 Task: Add an event with the title Marketing Campaign Analysis, date '2024/05/10', time 8:00 AM to 10:00 AMand add a description: Participants will be led through a body scan exercise, where they will direct their attention to different parts of their body, noticing sensations and releasing any tension or discomfort. This practice promotes body awareness and relaxation.Select event color  Banana . Add location for the event as: 789 Park Retiro, Madrid, Spain, logged in from the account softage.1@softage.netand send the event invitation to softage.3@softage.net and softage.4@softage.net. Set a reminder for the event Every weekday(Monday to Friday)
Action: Mouse moved to (49, 90)
Screenshot: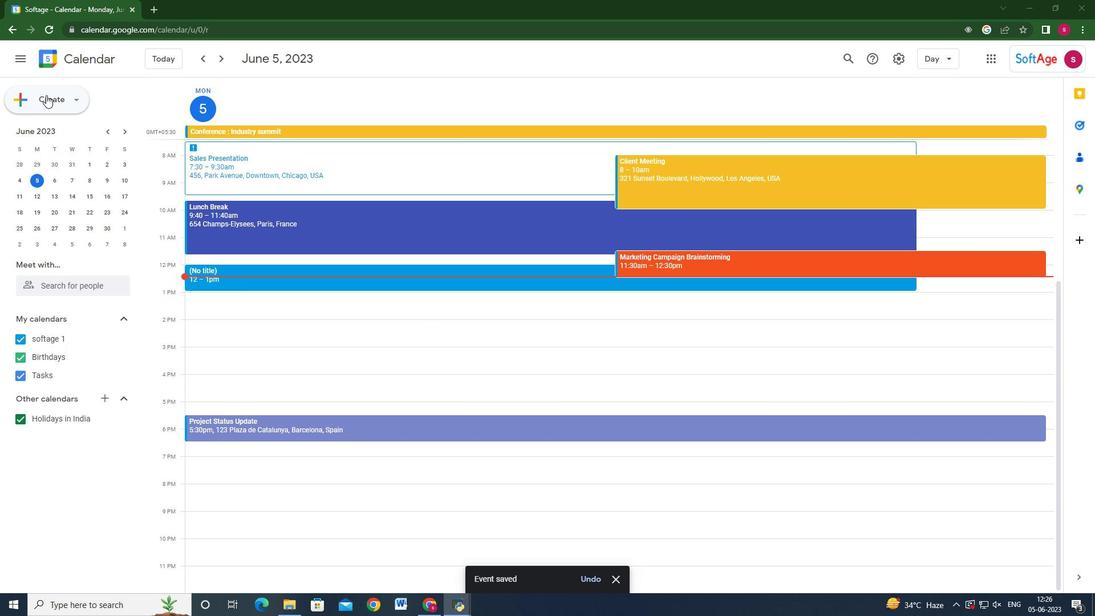 
Action: Mouse pressed left at (49, 90)
Screenshot: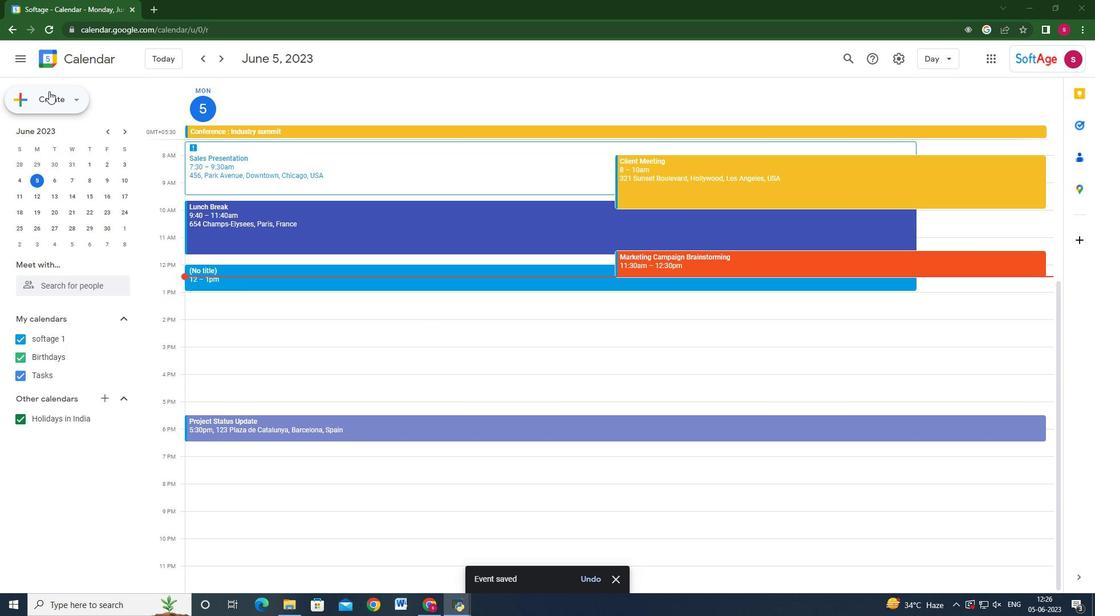 
Action: Mouse moved to (54, 126)
Screenshot: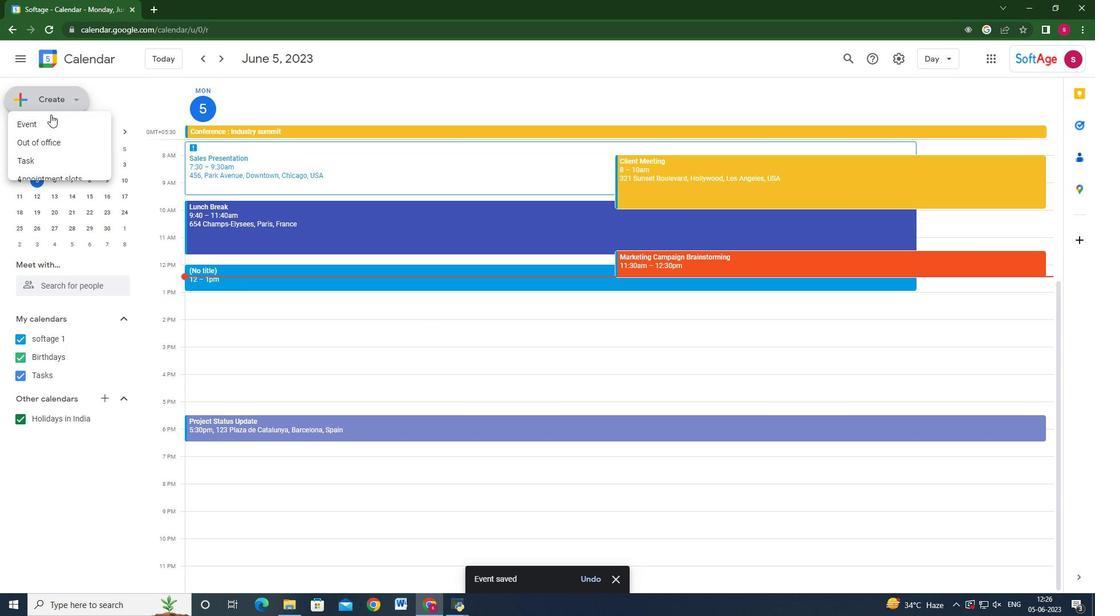 
Action: Mouse pressed left at (54, 126)
Screenshot: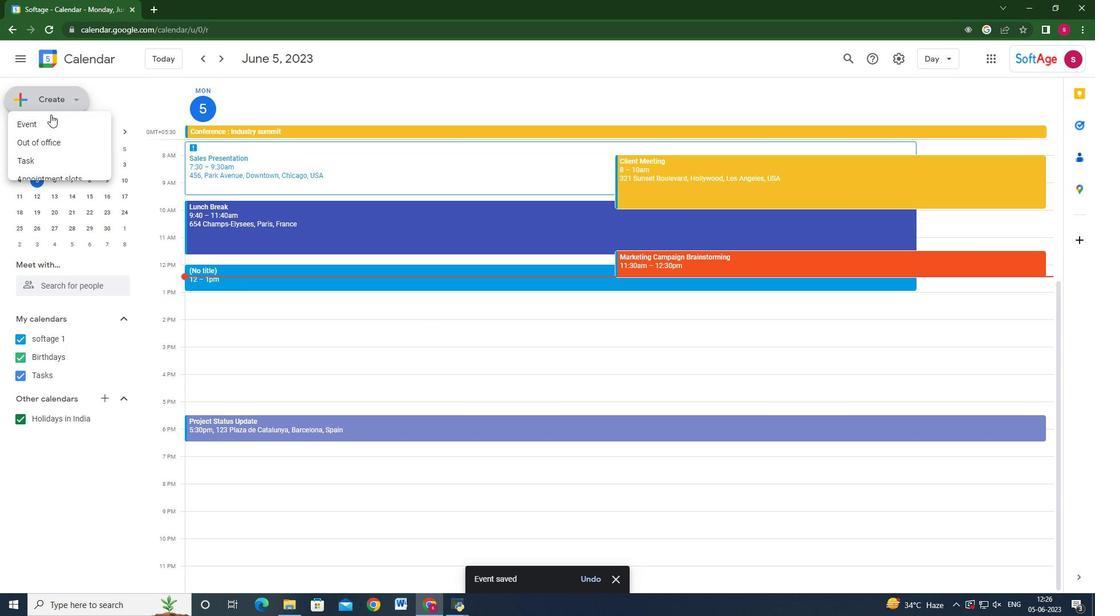 
Action: Mouse moved to (80, 135)
Screenshot: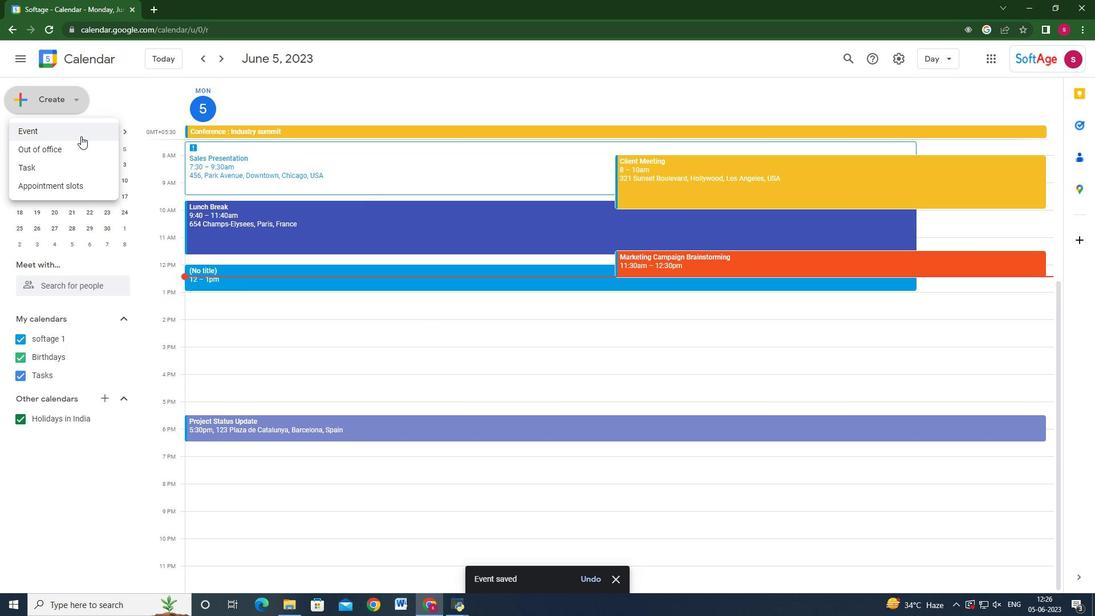 
Action: Mouse pressed left at (80, 135)
Screenshot: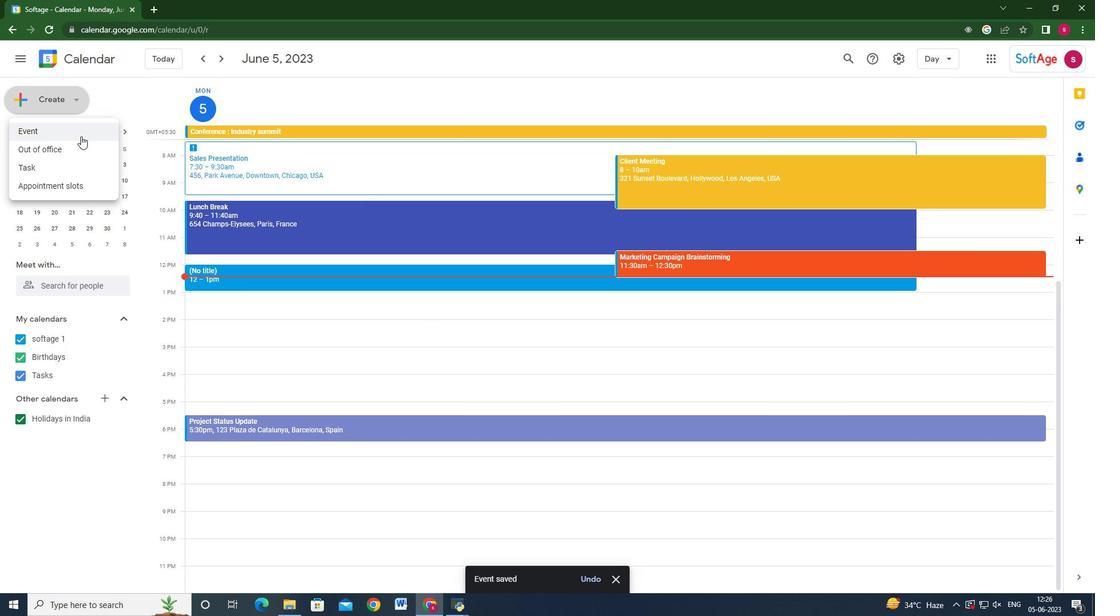 
Action: Mouse moved to (630, 450)
Screenshot: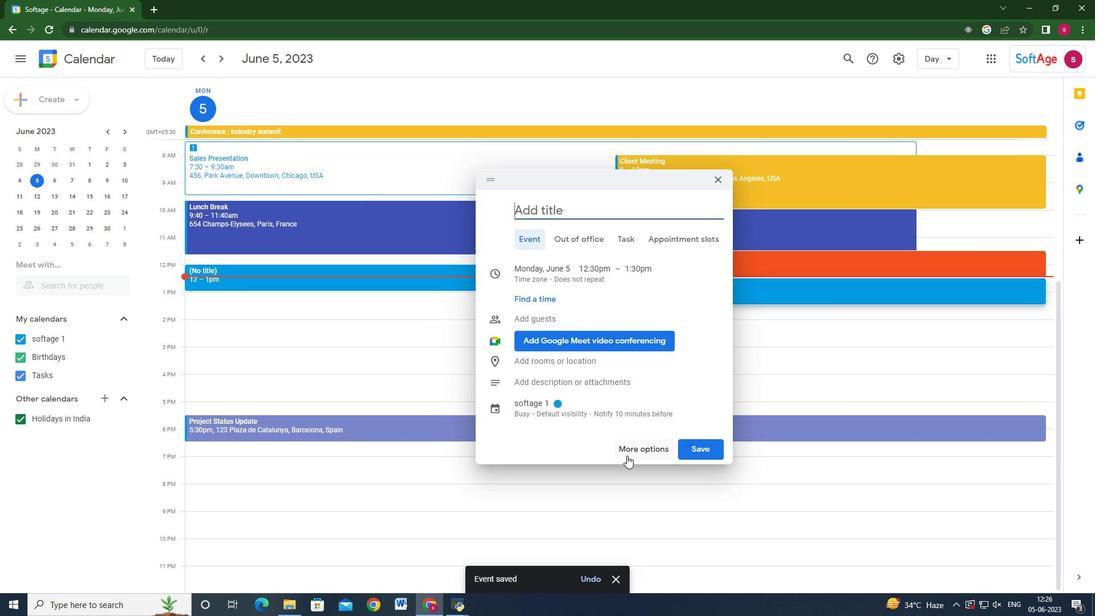 
Action: Mouse pressed left at (630, 450)
Screenshot: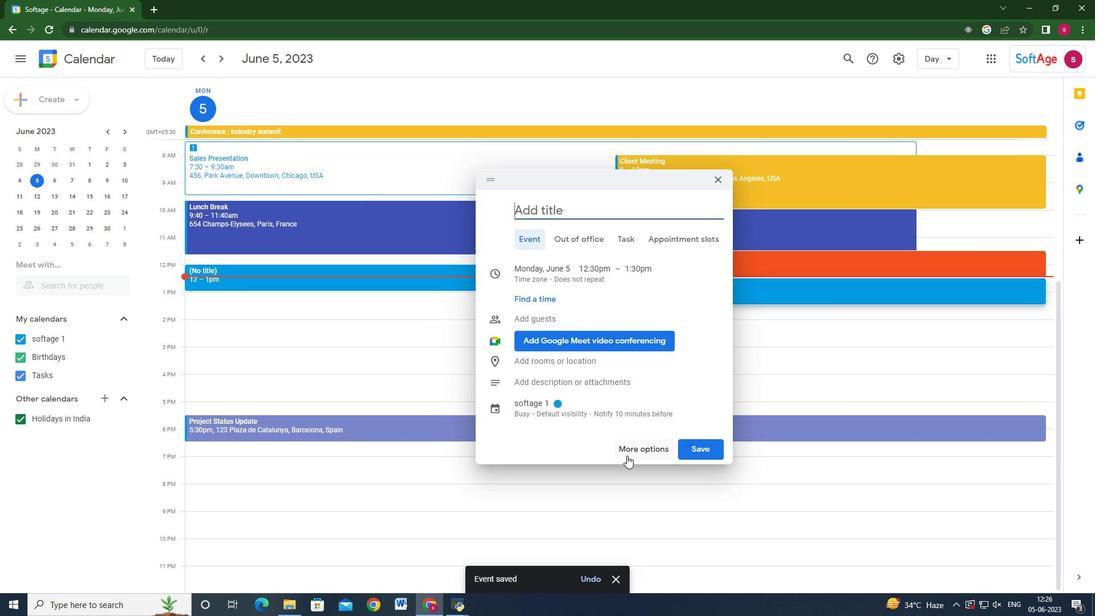 
Action: Mouse moved to (167, 65)
Screenshot: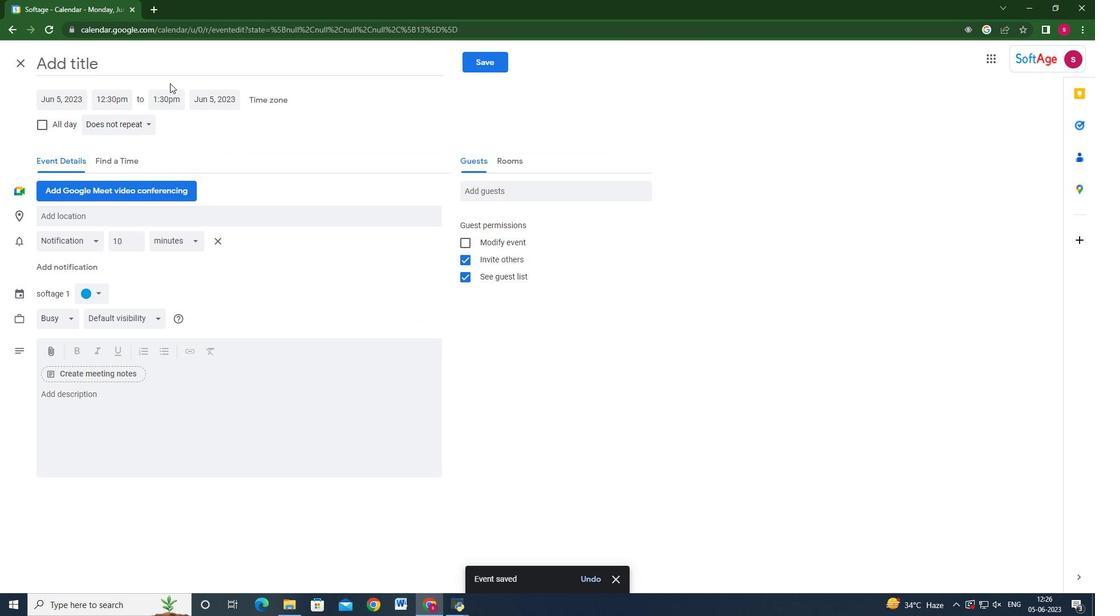 
Action: Mouse pressed left at (167, 65)
Screenshot: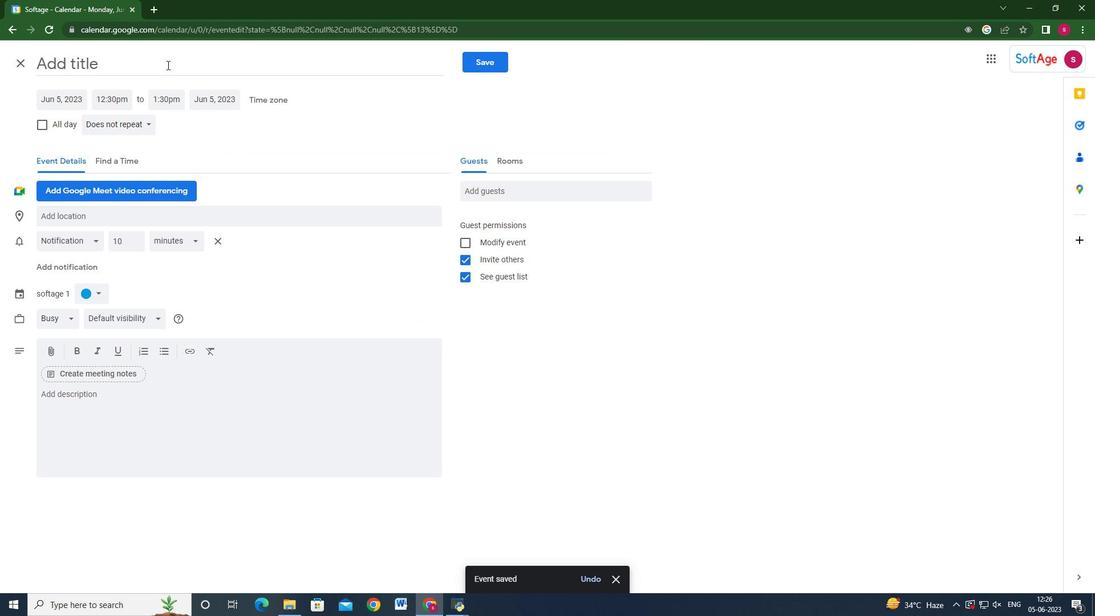 
Action: Mouse moved to (166, 65)
Screenshot: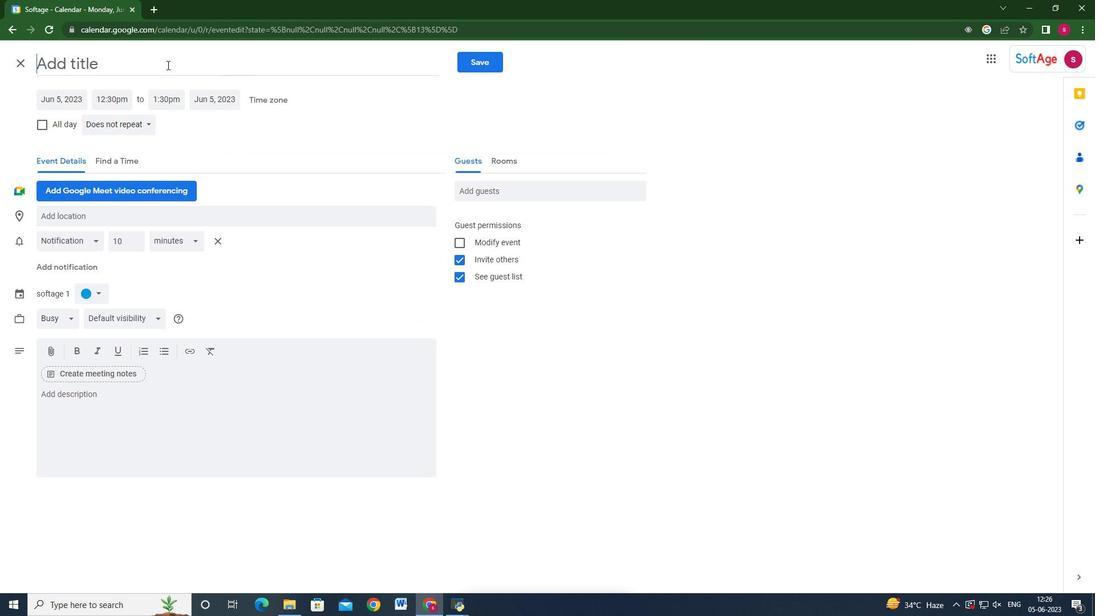 
Action: Key pressed <Key.shift>Mak<Key.backspace>rketing<Key.space><Key.shift>Campain<Key.backspace>gn<Key.space><Key.shift_r>Analysis
Screenshot: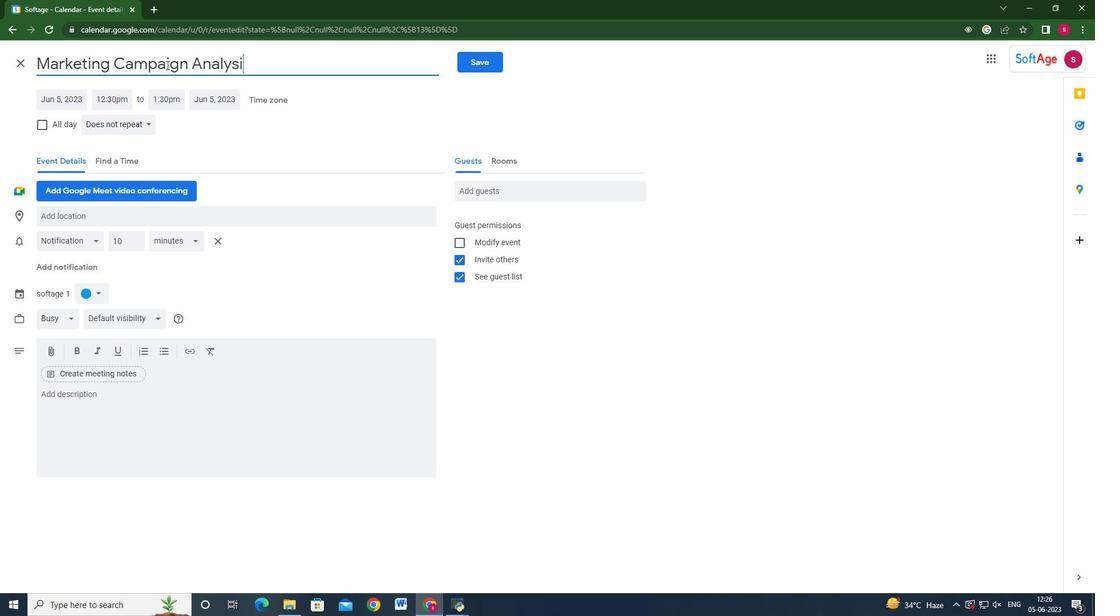 
Action: Mouse moved to (81, 103)
Screenshot: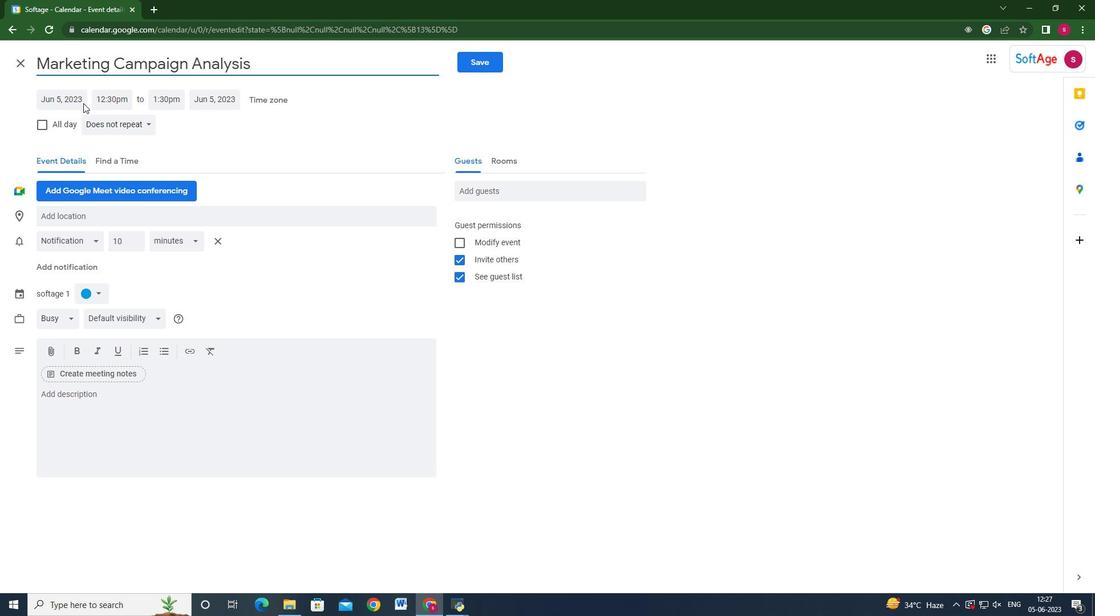 
Action: Mouse pressed left at (81, 103)
Screenshot: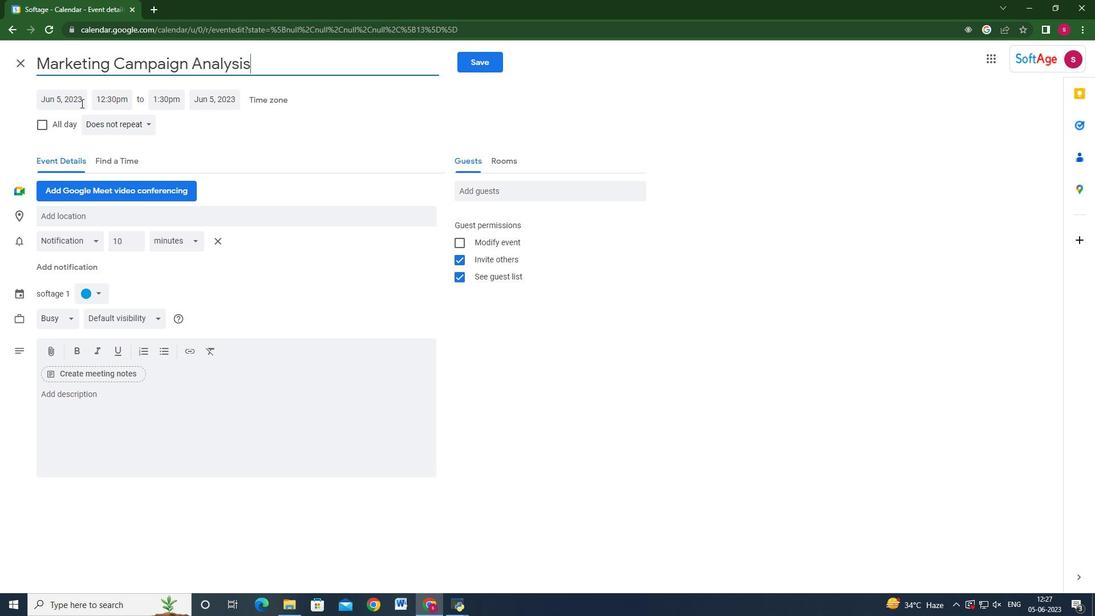 
Action: Mouse moved to (178, 122)
Screenshot: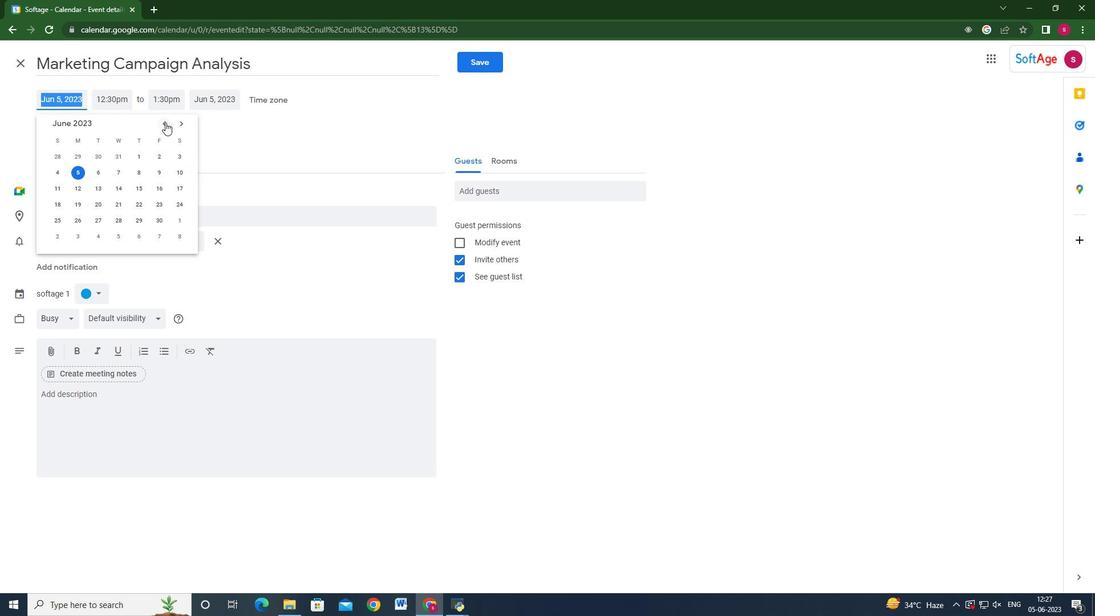 
Action: Mouse pressed left at (178, 122)
Screenshot: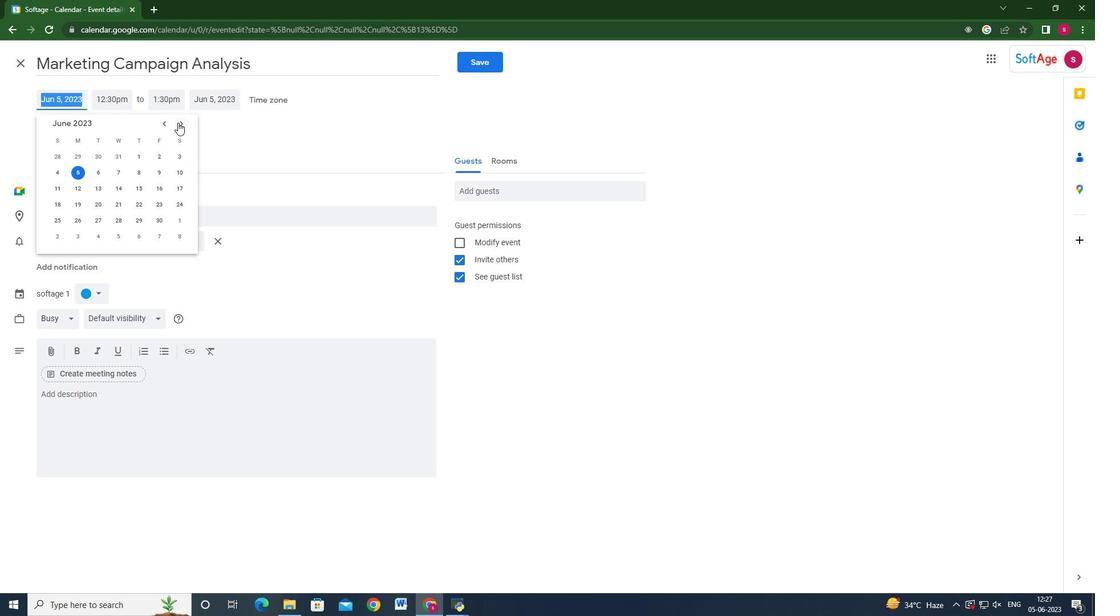 
Action: Mouse pressed left at (178, 122)
Screenshot: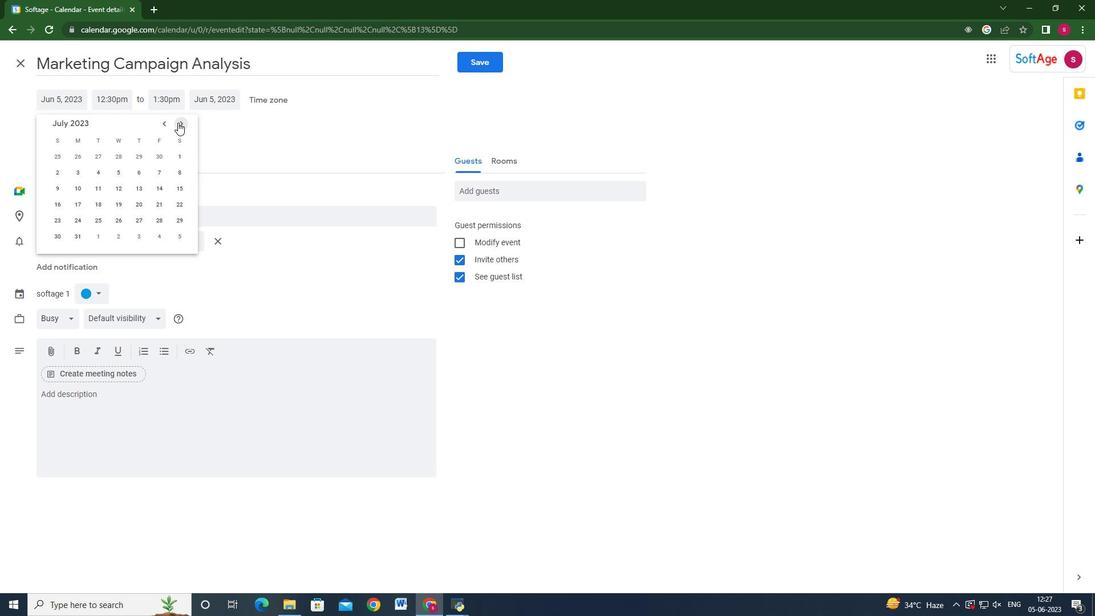 
Action: Mouse pressed left at (178, 122)
Screenshot: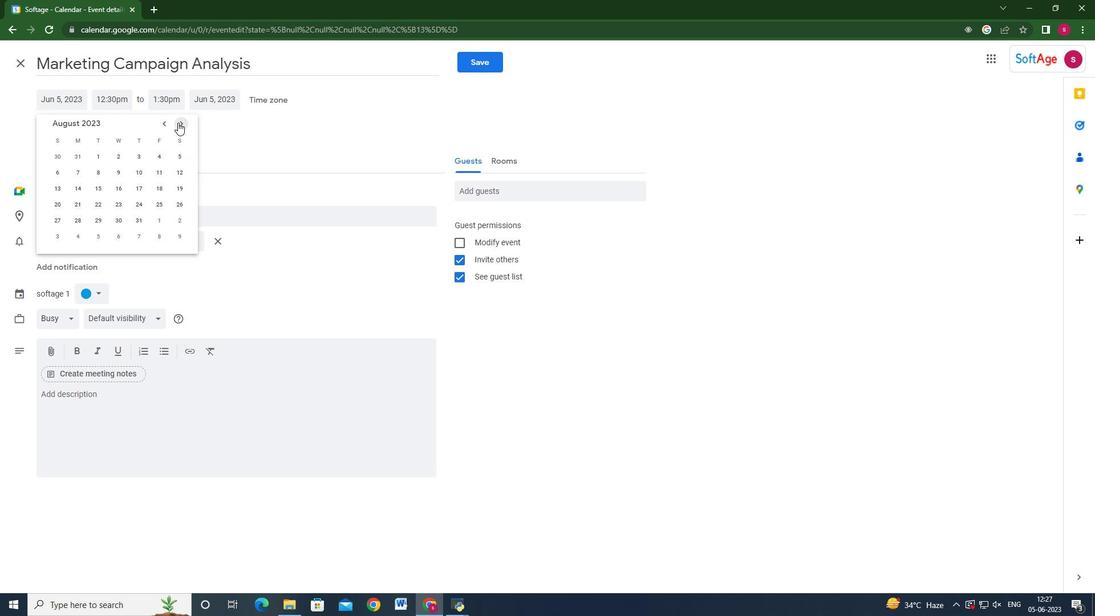 
Action: Mouse pressed left at (178, 122)
Screenshot: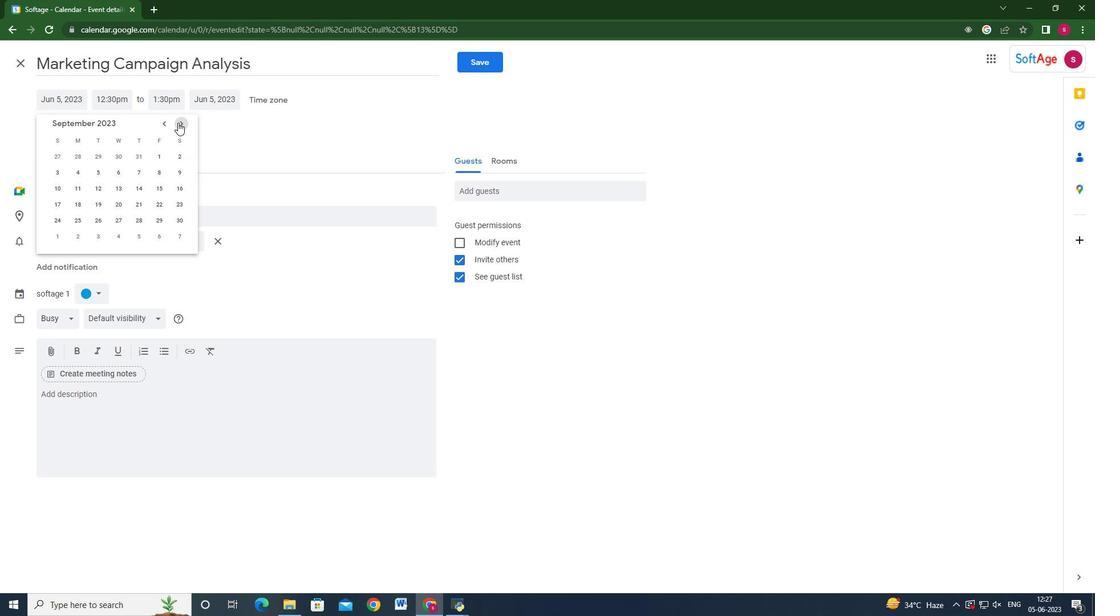 
Action: Mouse pressed left at (178, 122)
Screenshot: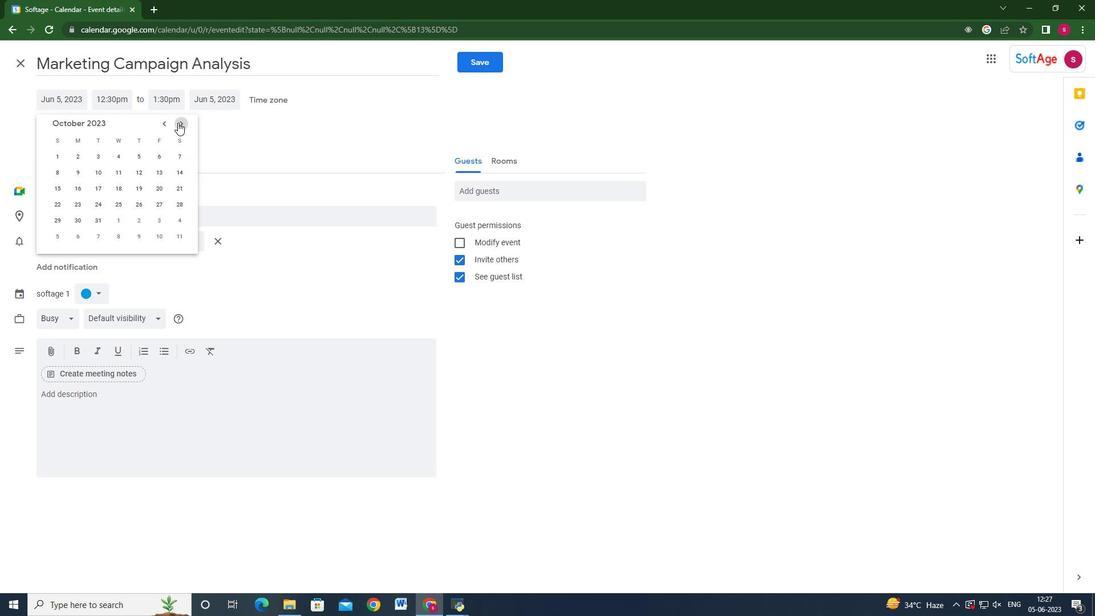 
Action: Mouse pressed left at (178, 122)
Screenshot: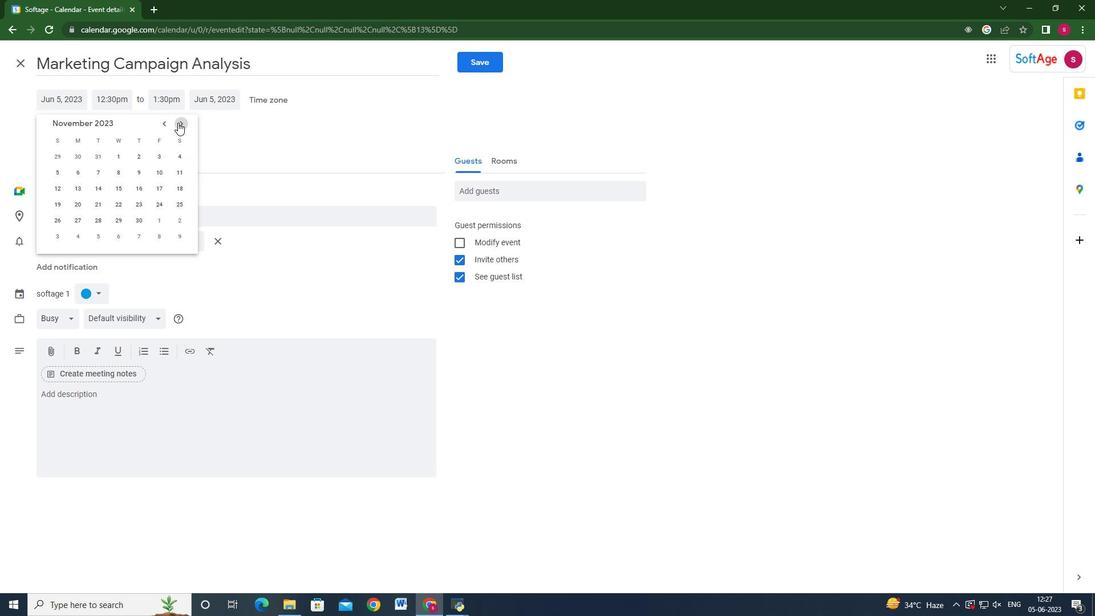 
Action: Mouse pressed left at (178, 122)
Screenshot: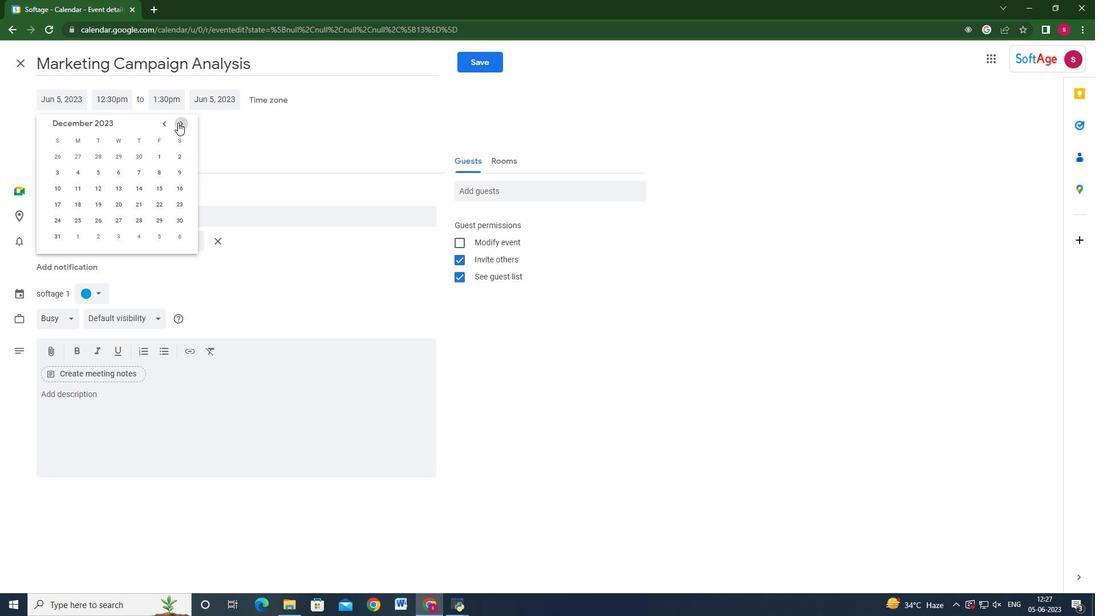 
Action: Mouse pressed left at (178, 122)
Screenshot: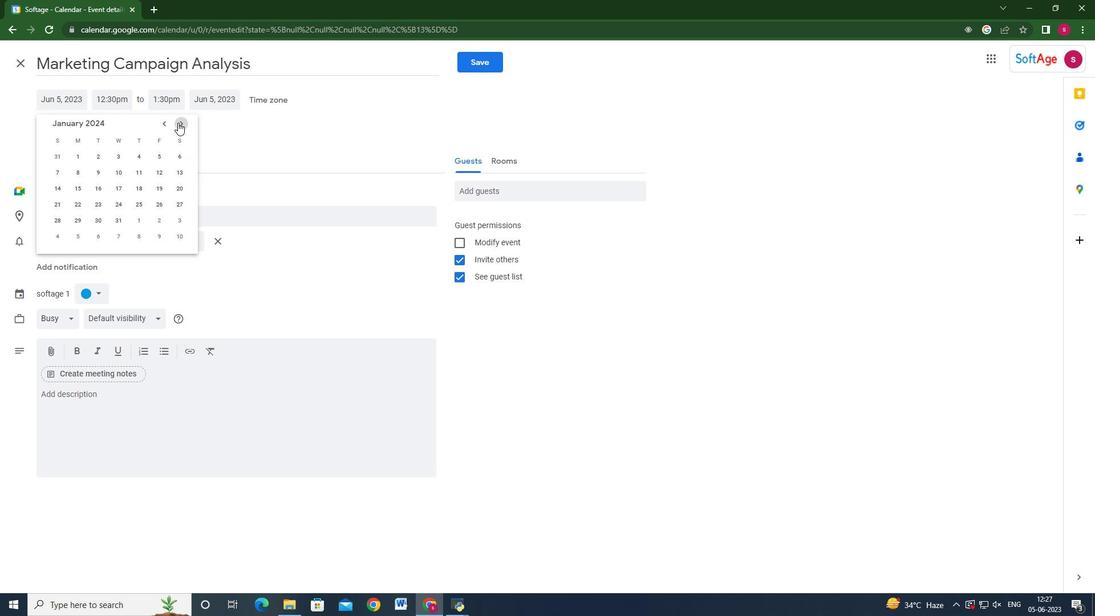 
Action: Mouse pressed left at (178, 122)
Screenshot: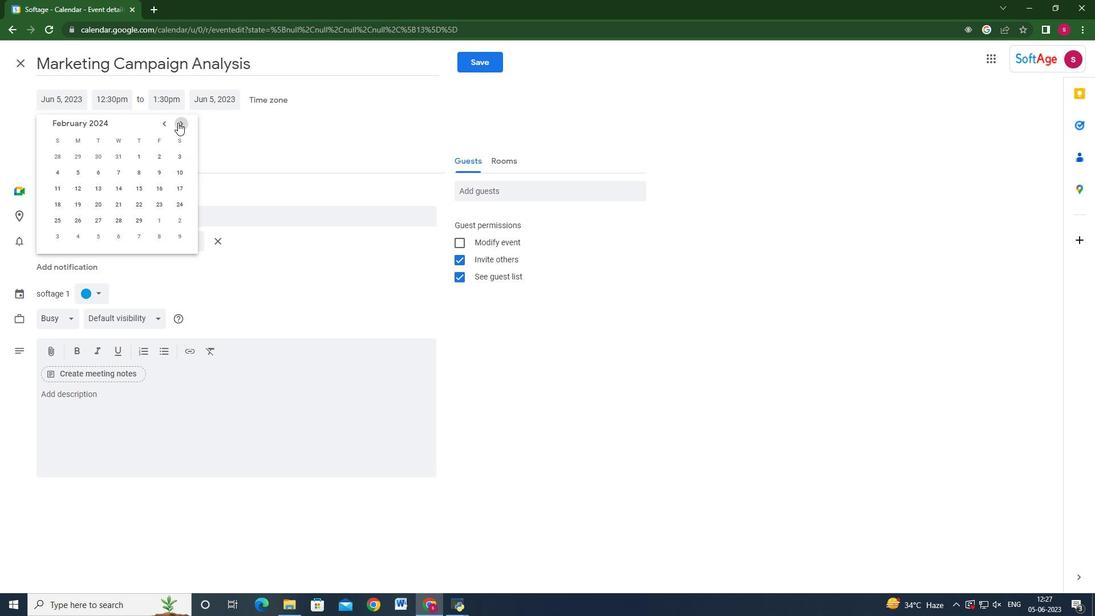 
Action: Mouse pressed left at (178, 122)
Screenshot: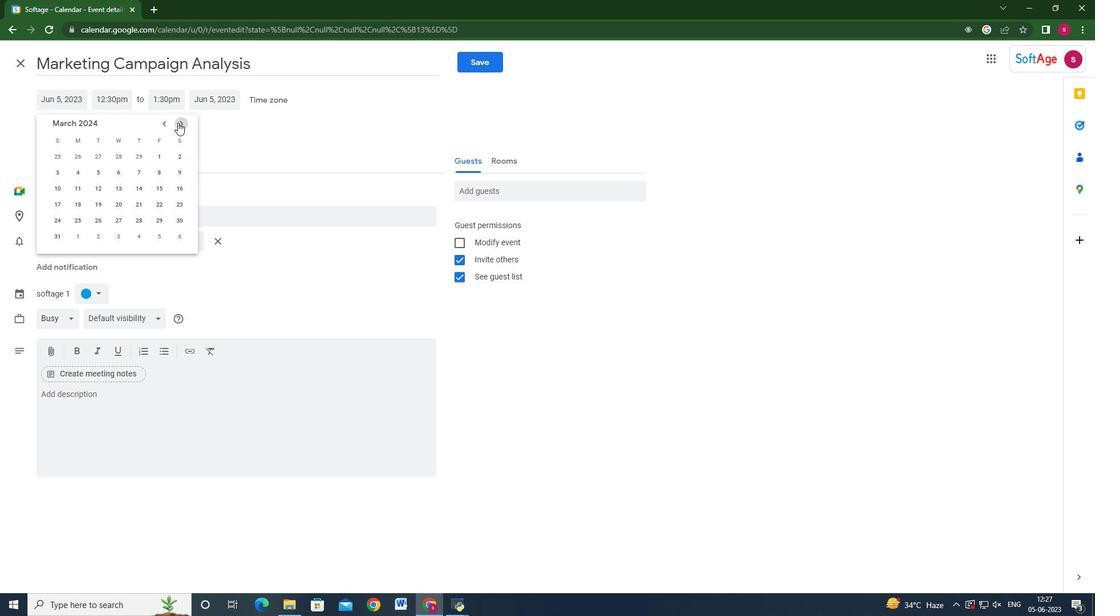 
Action: Mouse pressed left at (178, 122)
Screenshot: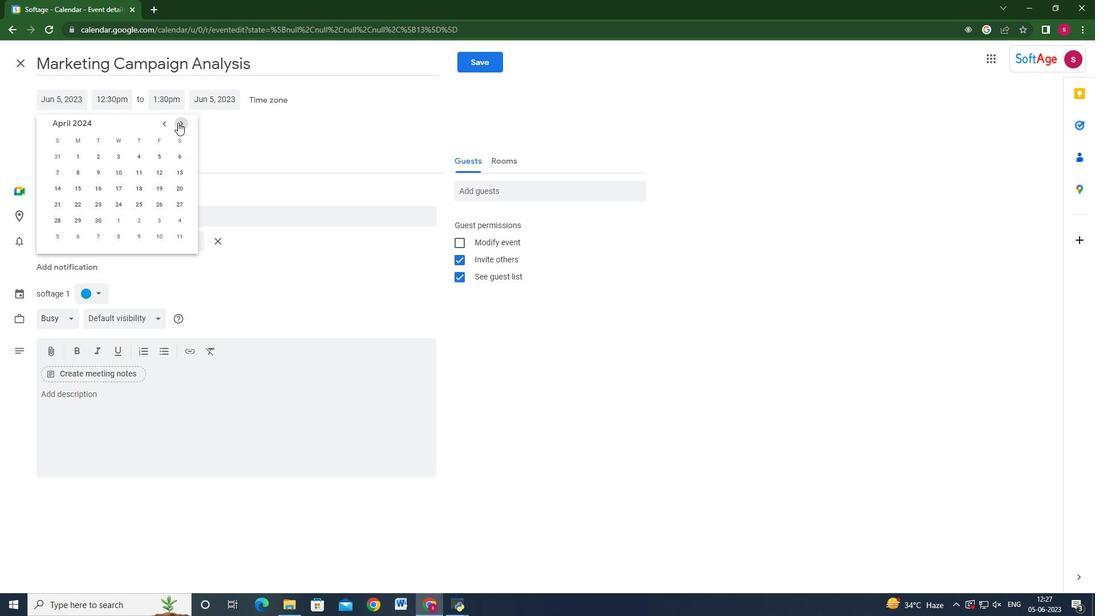 
Action: Mouse moved to (158, 170)
Screenshot: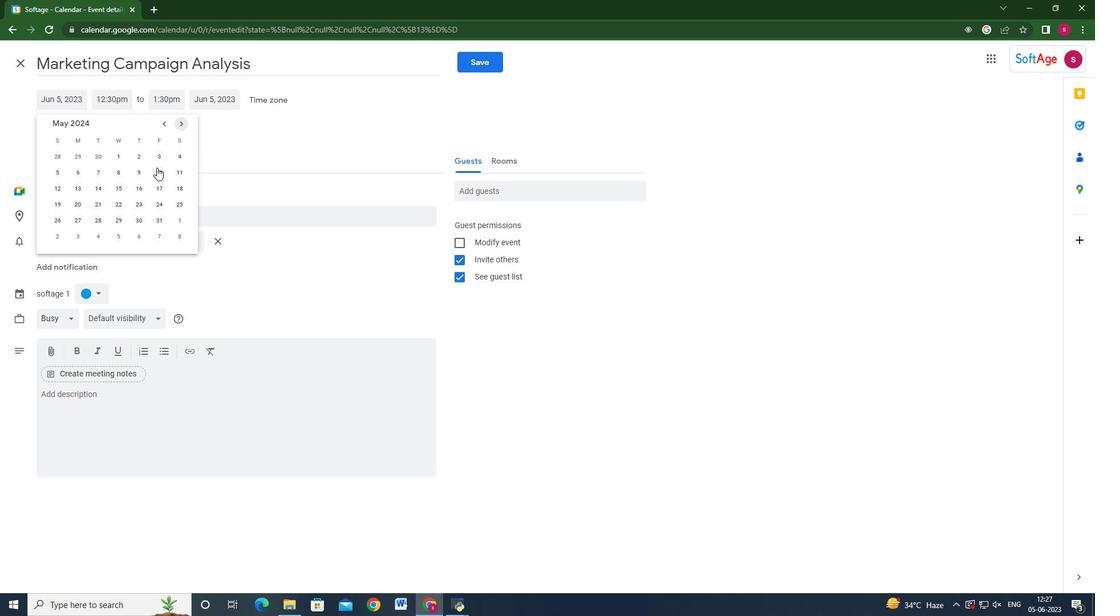 
Action: Mouse pressed left at (158, 170)
Screenshot: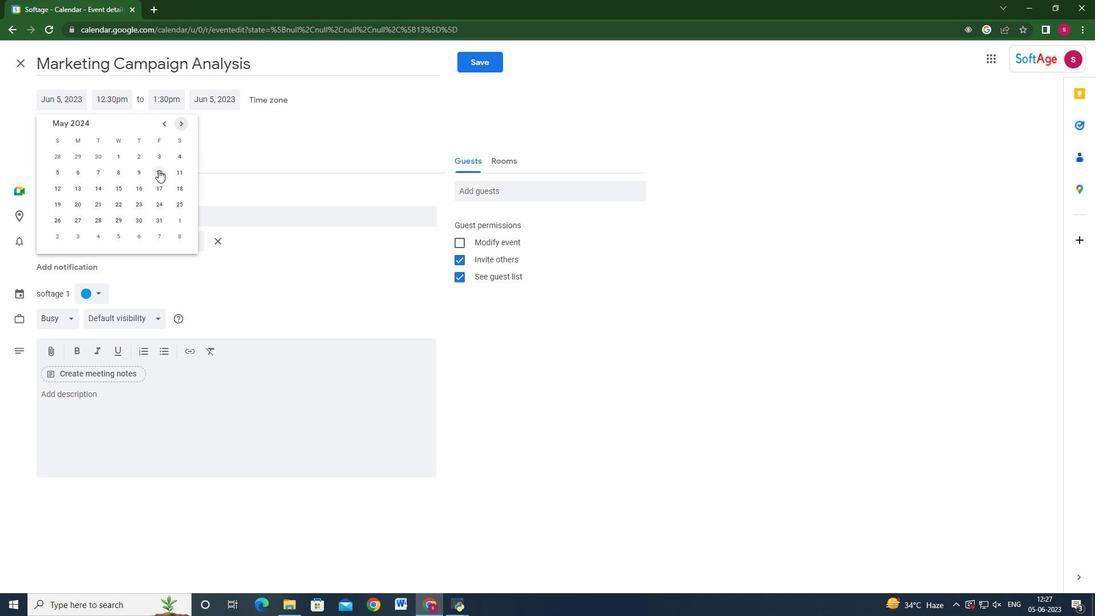 
Action: Mouse moved to (128, 101)
Screenshot: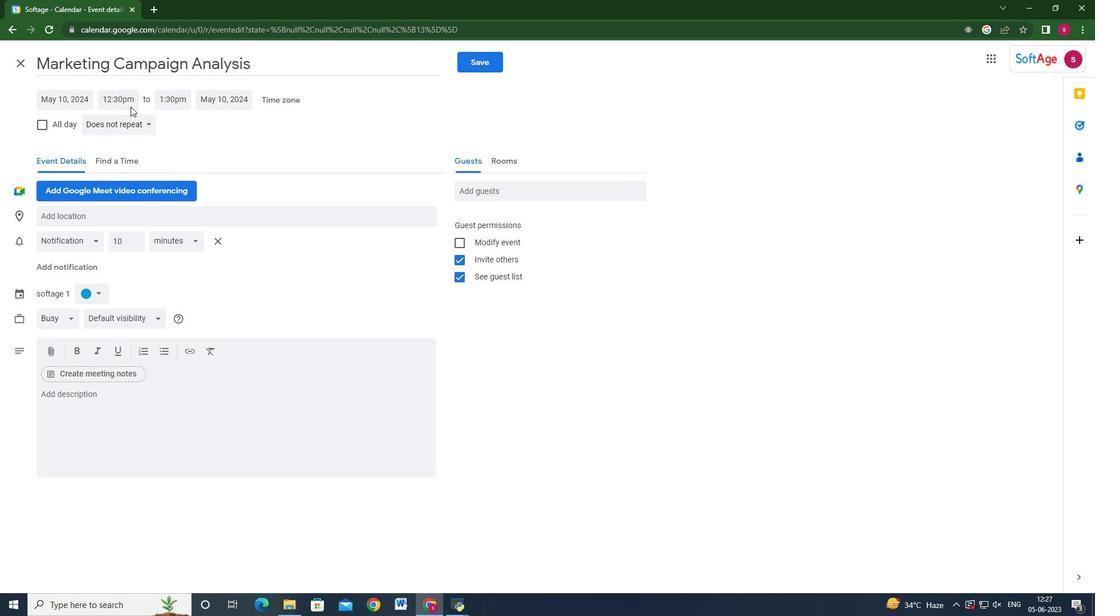 
Action: Mouse pressed left at (128, 101)
Screenshot: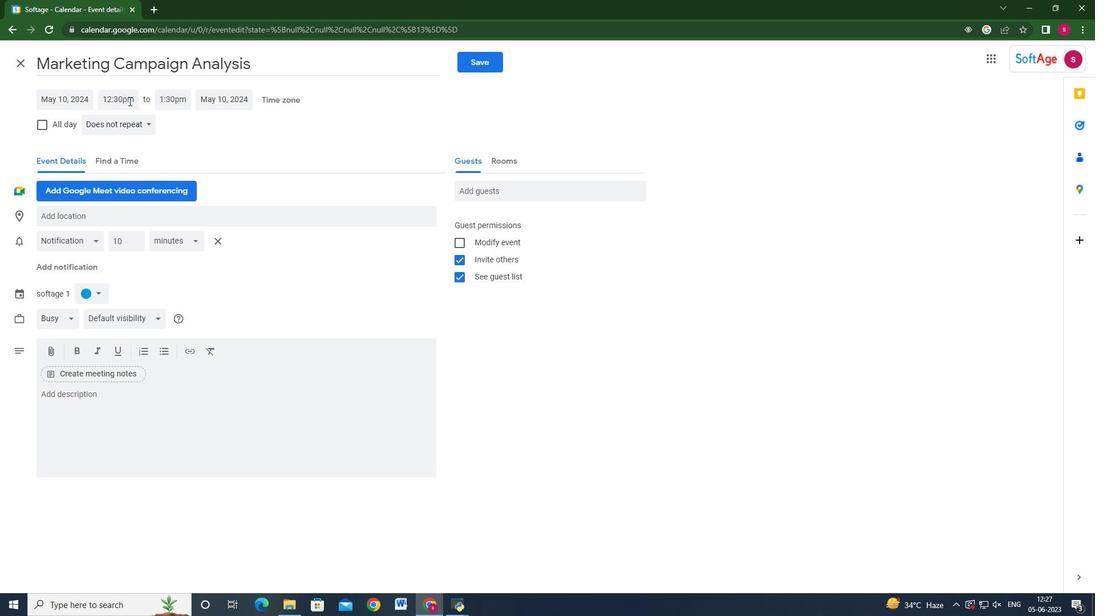 
Action: Key pressed 8<Key.shift>:00am<Key.enter><Key.tab>10<Key.shift>:00am<Key.enter>
Screenshot: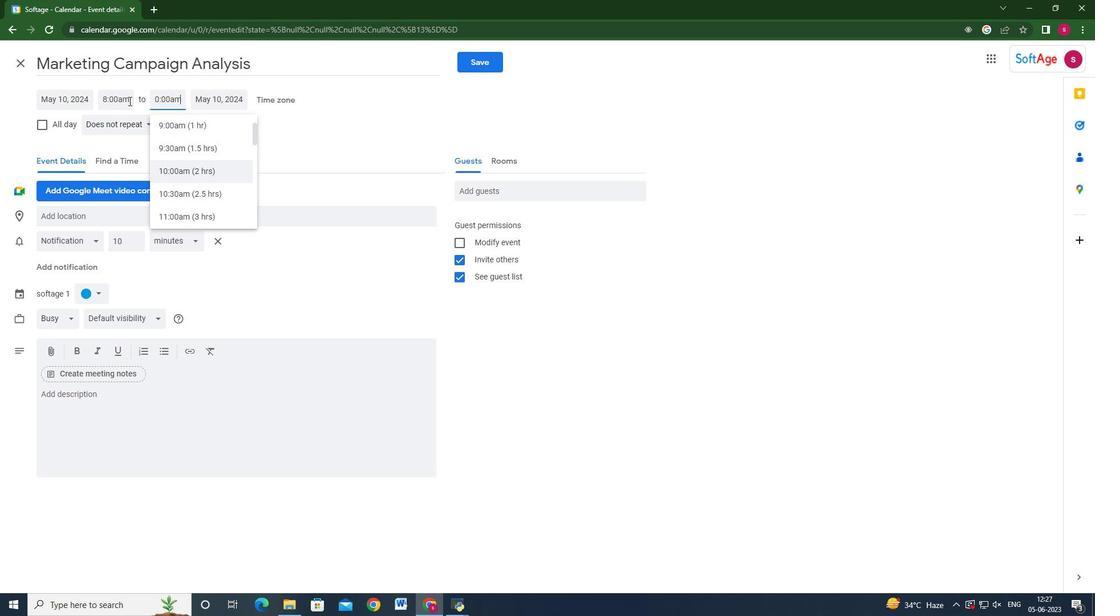 
Action: Mouse moved to (202, 417)
Screenshot: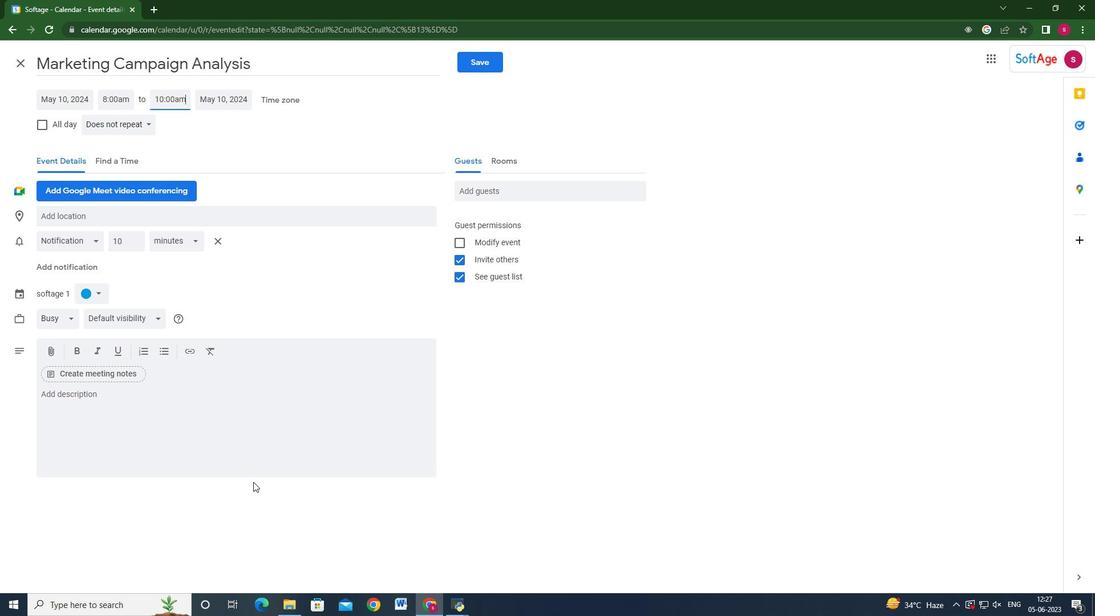 
Action: Mouse pressed left at (202, 417)
Screenshot: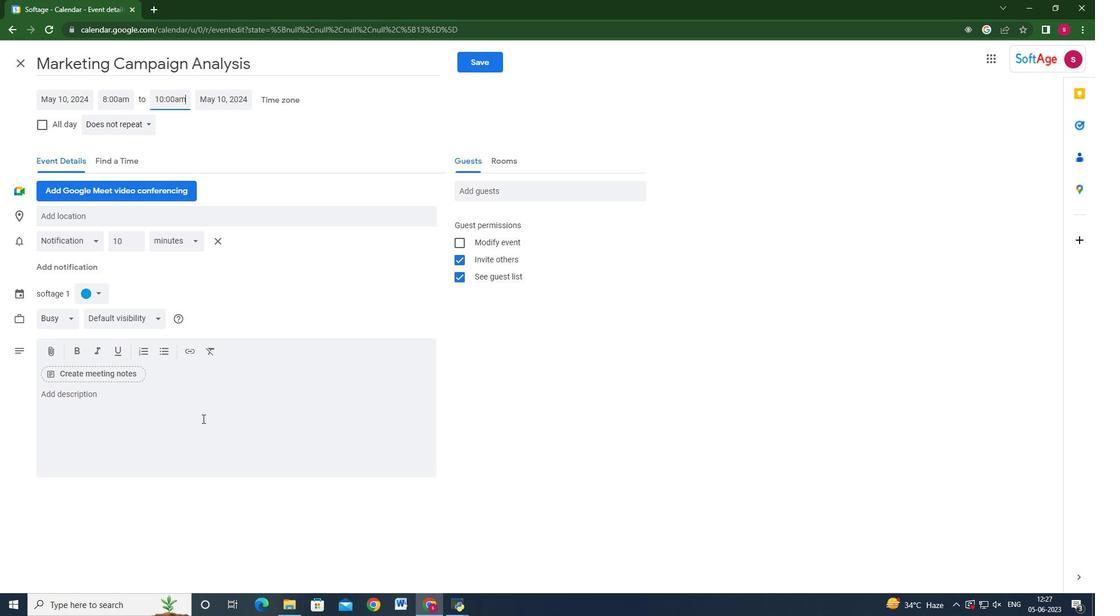 
Action: Mouse moved to (202, 417)
Screenshot: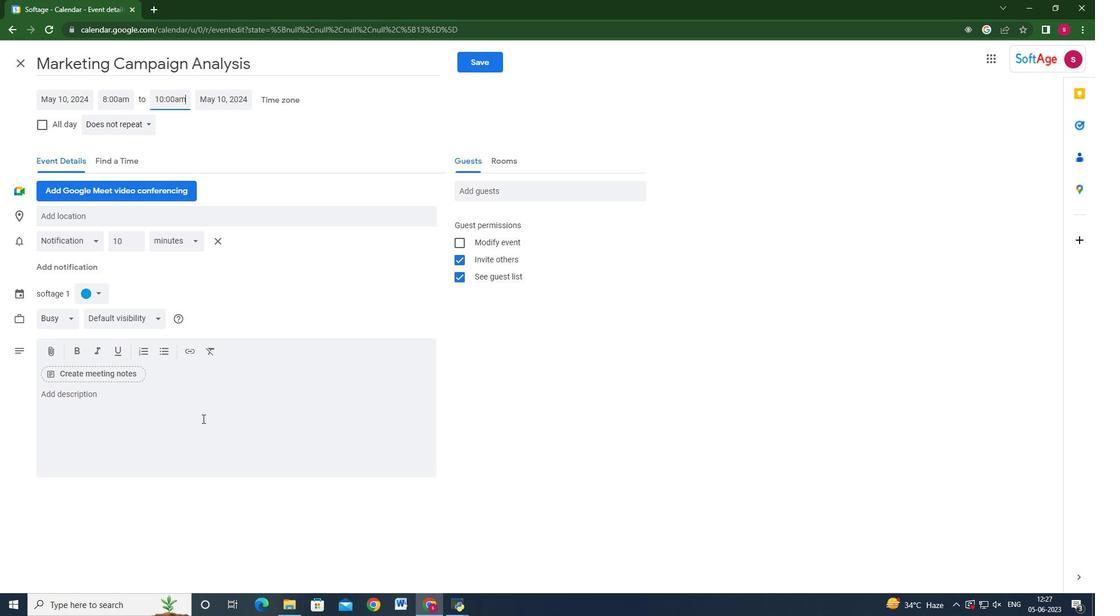 
Action: Key pressed <Key.shift>Participants<Key.space>will<Key.space>be<Key.space>led<Key.space>b<Key.backspace>throught<Key.space><Key.backspace><Key.backspace><Key.space>a<Key.space>body<Key.space>scan<Key.space>exercise<Key.space><Key.backspace>,<Key.space>where<Key.space>they<Key.space>will<Key.space>direct<Key.space>their<Key.space>attention<Key.space>to<Key.space>different<Key.space>parts<Key.space>of<Key.space>teir<Key.space>body<Key.space><Key.backspace>,<Key.space>nothing<Key.space>sensations<Key.space>and<Key.space>release<Key.backspace>ing<Key.space>any<Key.space>tension<Key.space>or<Key.space>discomfort.<Key.space><Key.shift>This<Key.space>practice<Key.space>promotes<Key.space>body<Key.space>awareness<Key.space>and<Key.space>relaxation.
Screenshot: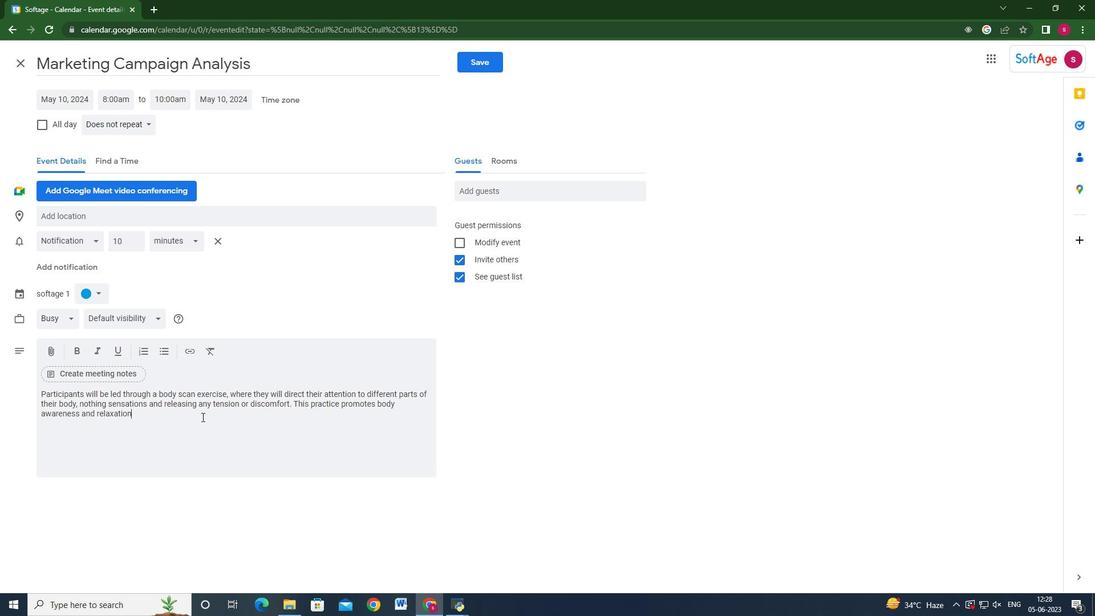 
Action: Mouse moved to (85, 287)
Screenshot: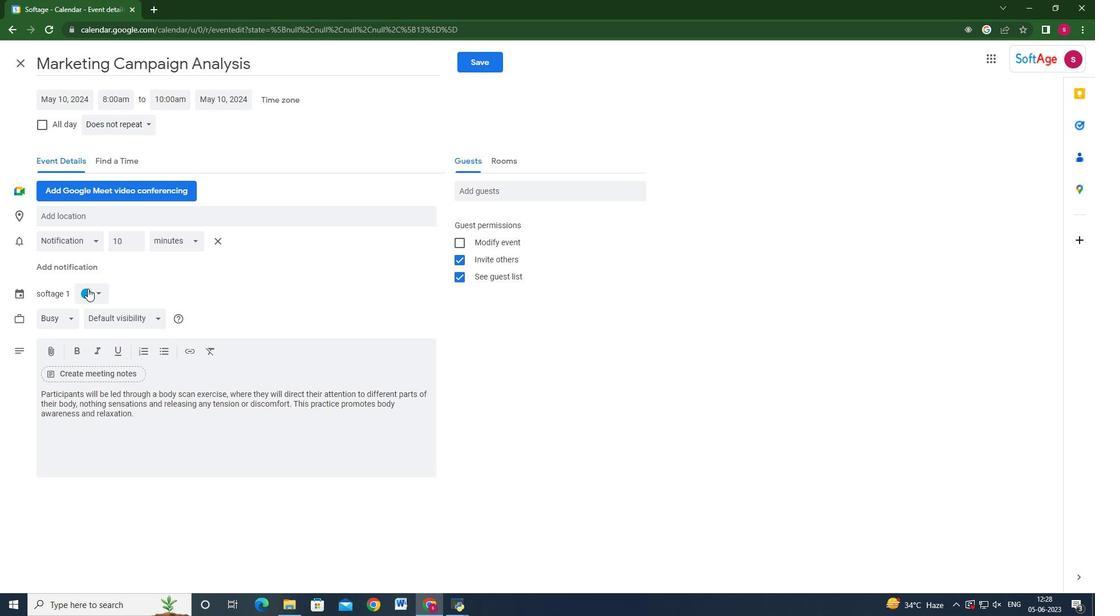 
Action: Mouse pressed left at (85, 287)
Screenshot: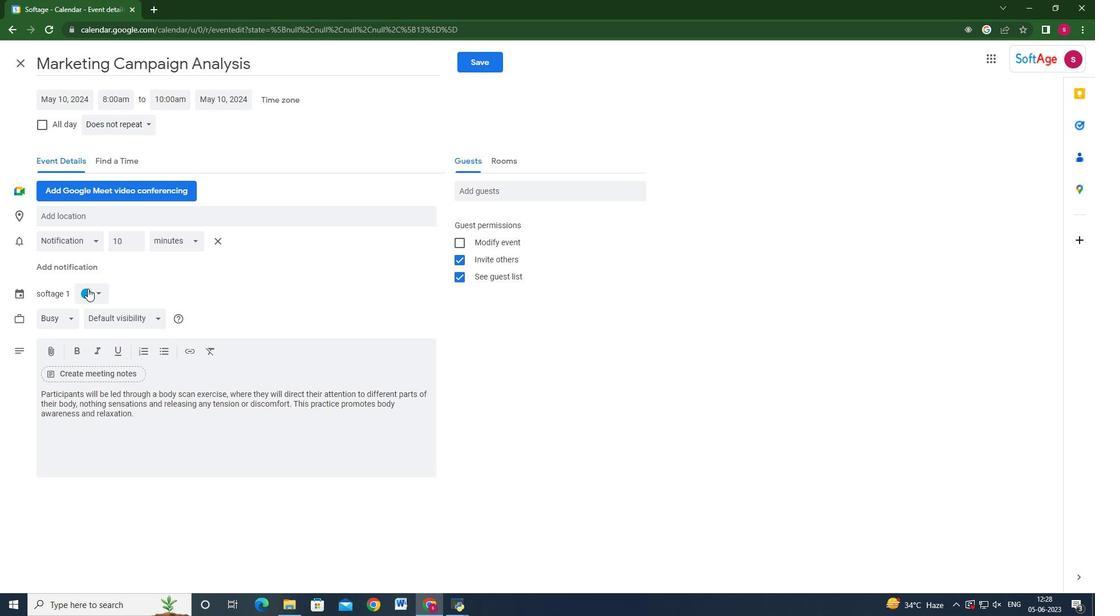 
Action: Mouse moved to (98, 305)
Screenshot: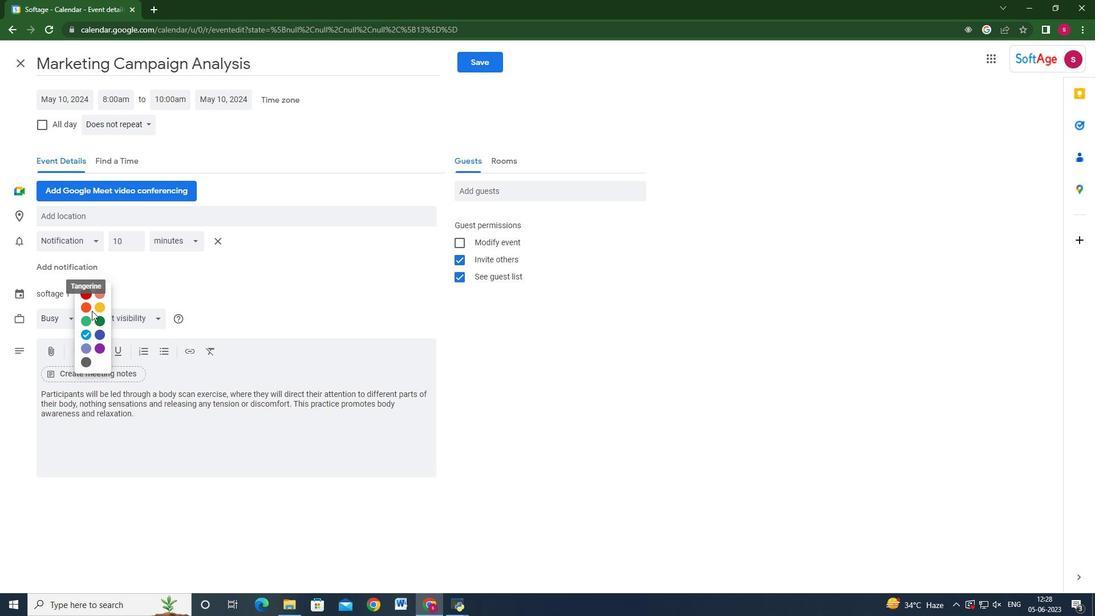
Action: Mouse pressed left at (98, 305)
Screenshot: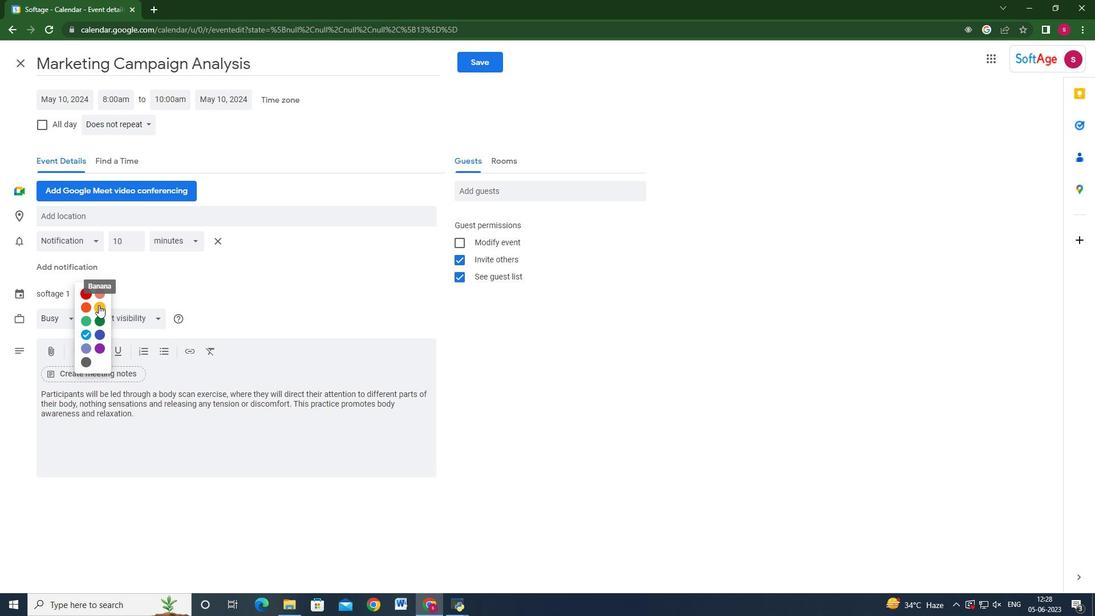 
Action: Mouse moved to (225, 400)
Screenshot: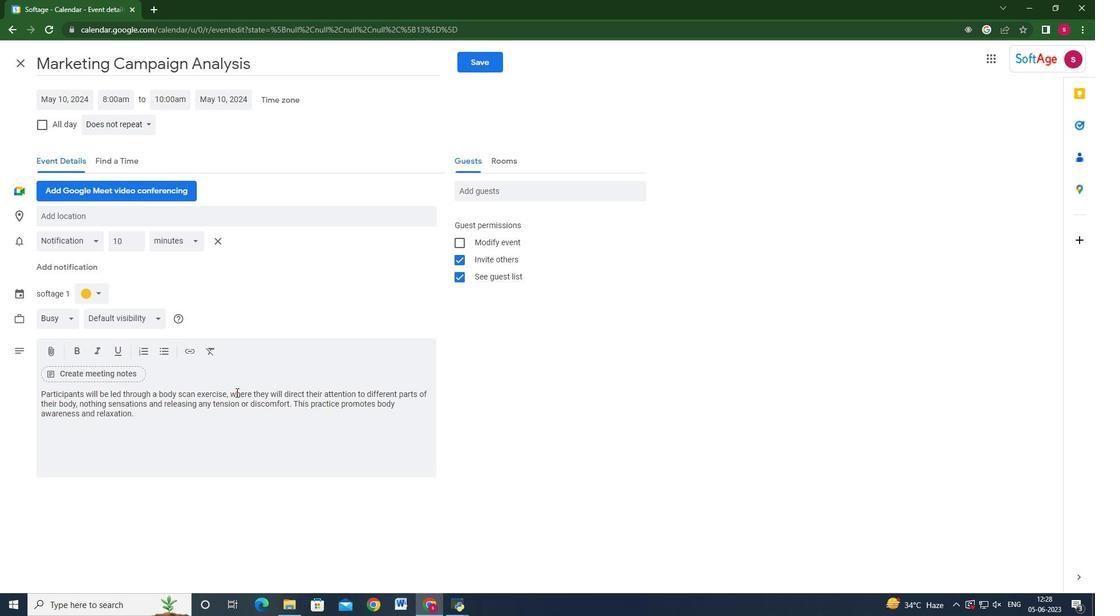 
Action: Mouse pressed left at (225, 400)
Screenshot: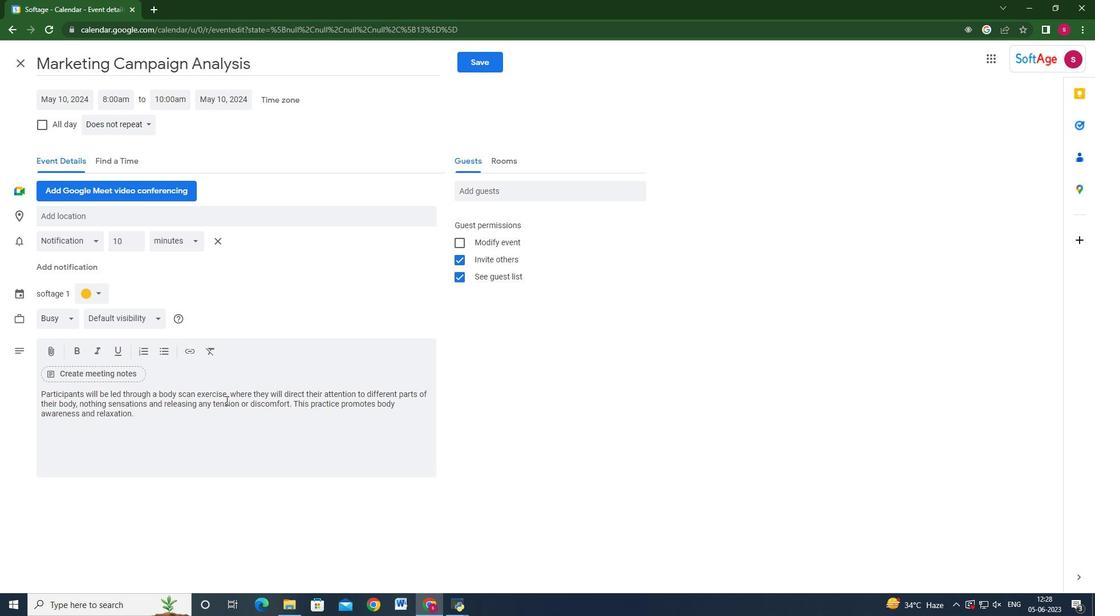 
Action: Mouse moved to (535, 186)
Screenshot: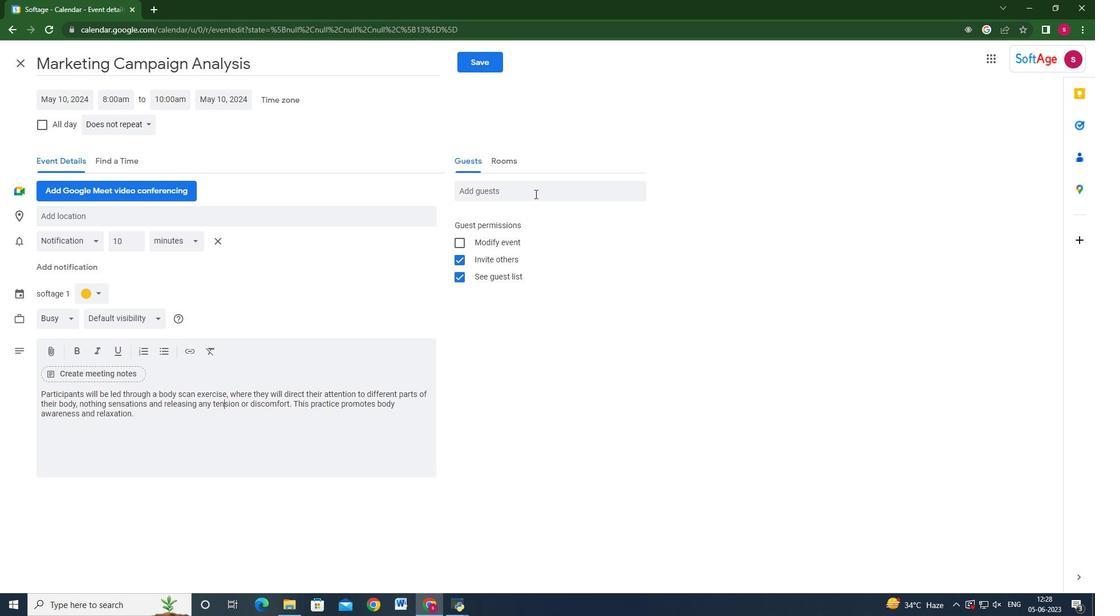 
Action: Mouse pressed left at (535, 186)
Screenshot: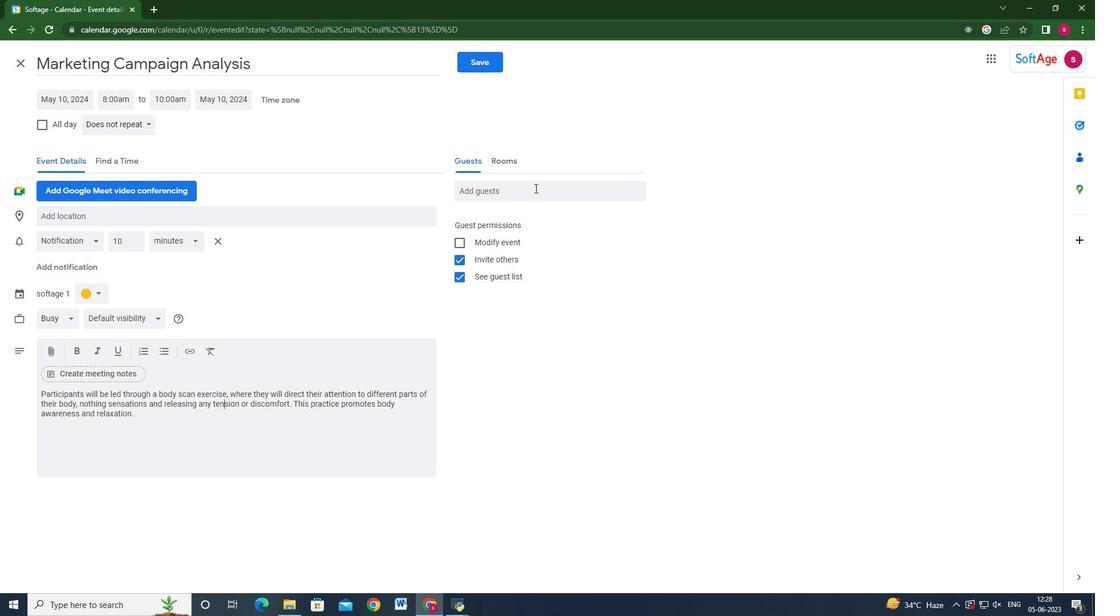 
Action: Key pressed softage.3<Key.shift_r>@softage.net<Key.enter>softage.4<Key.shift_r>@softage.net<Key.enter>
Screenshot: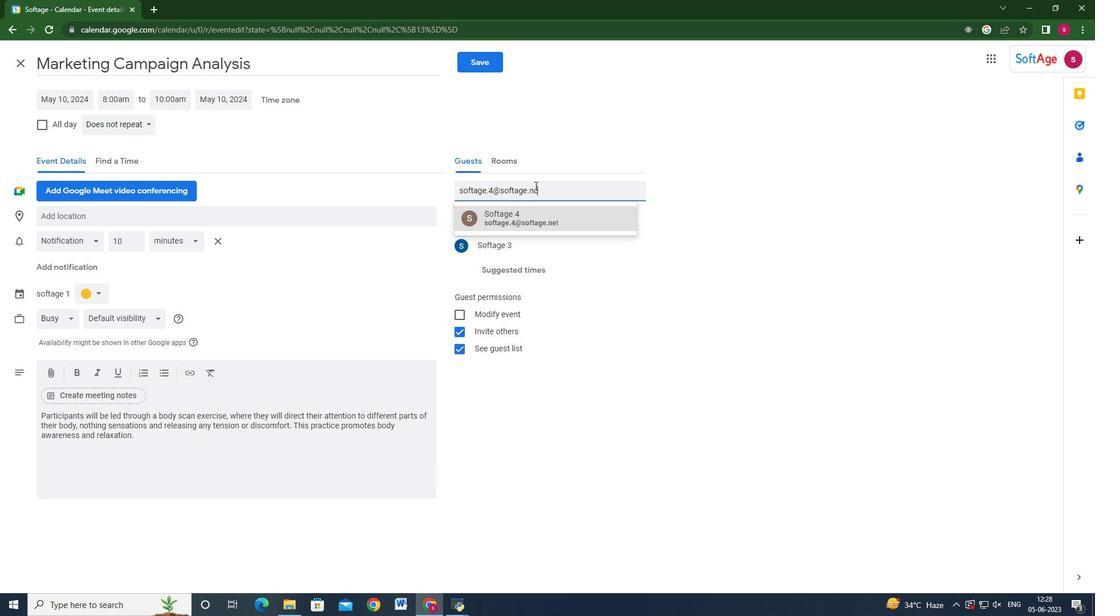 
Action: Mouse moved to (132, 130)
Screenshot: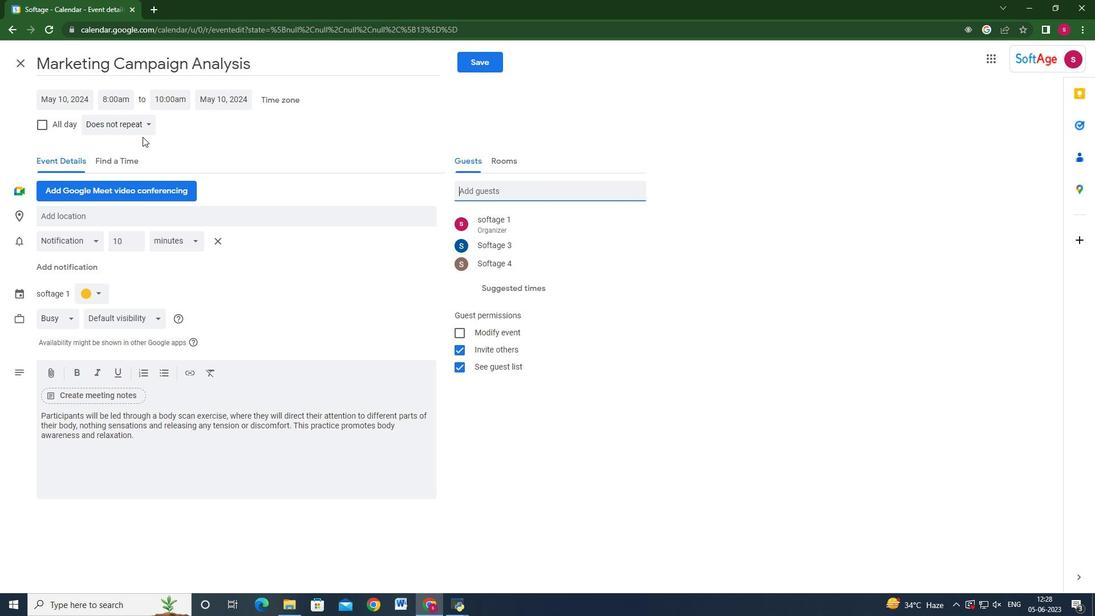 
Action: Mouse pressed left at (132, 130)
Screenshot: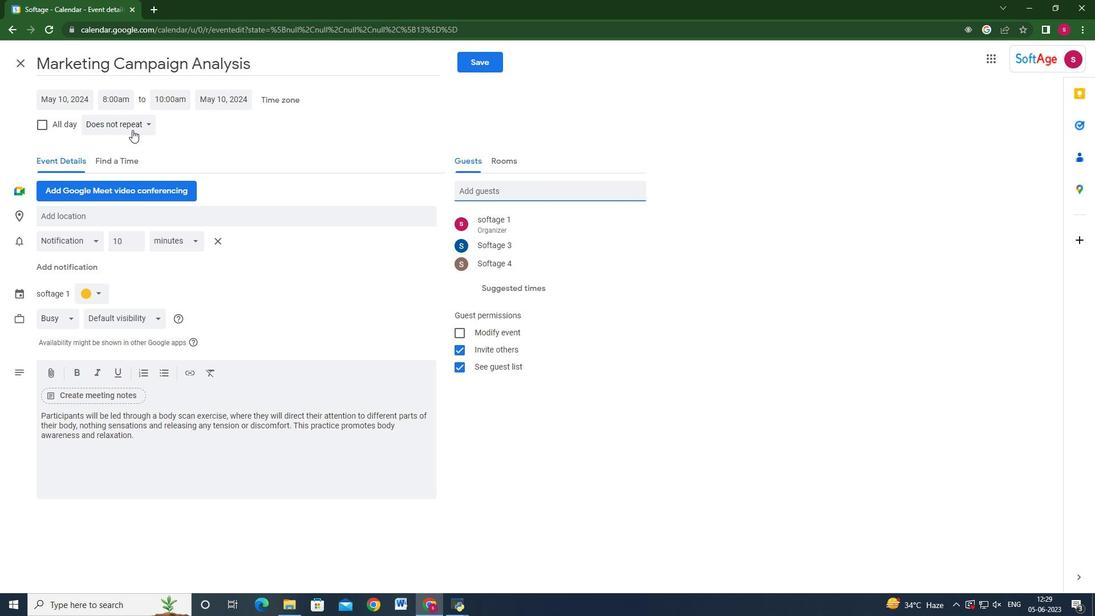 
Action: Mouse moved to (131, 220)
Screenshot: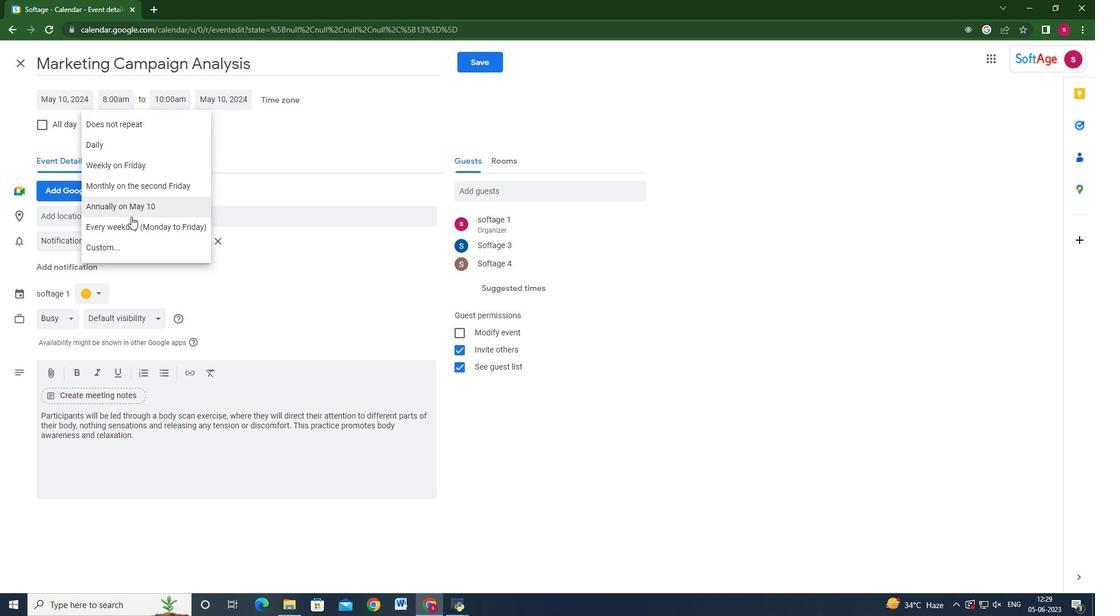 
Action: Mouse pressed left at (131, 220)
Screenshot: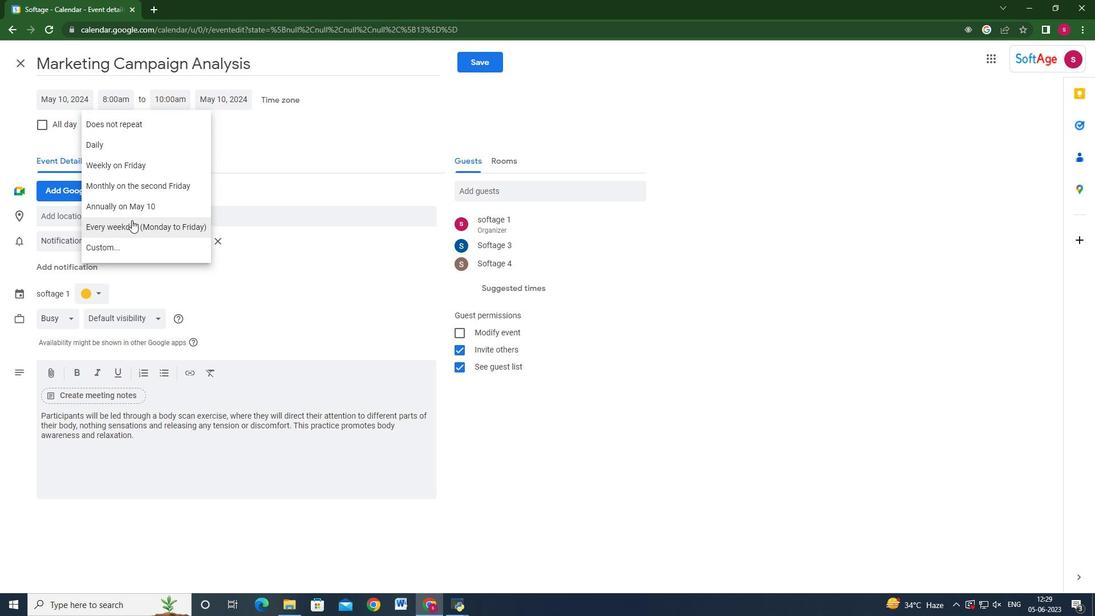 
Action: Mouse moved to (109, 216)
Screenshot: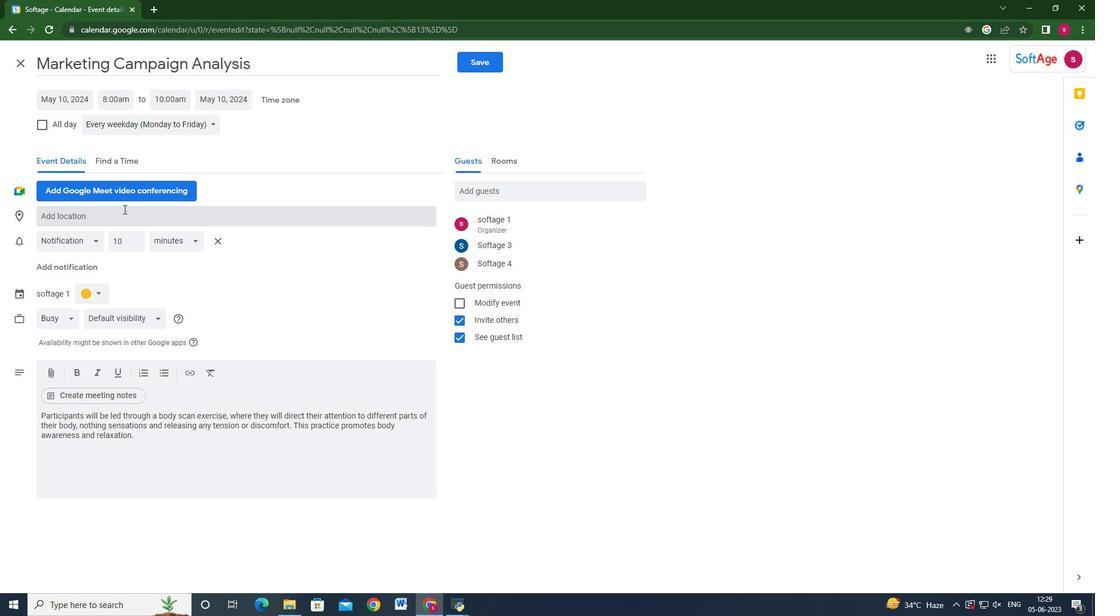 
Action: Mouse pressed left at (109, 216)
Screenshot: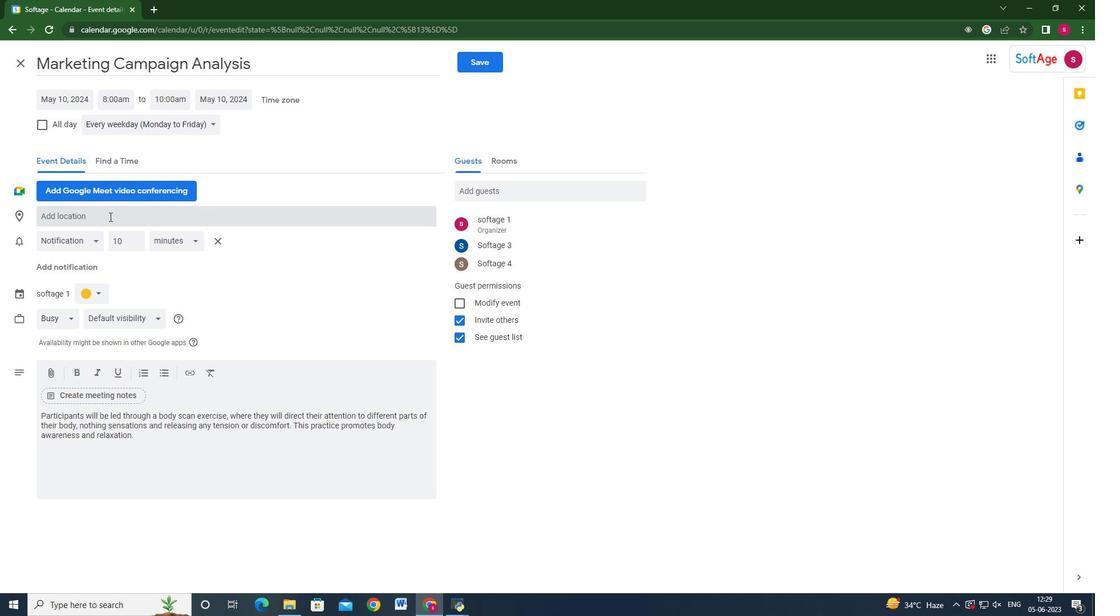 
Action: Key pressed 789<Key.space><Key.shift>Park<Key.space><Key.shift_r><Key.shift_r><Key.shift_r>Retiro,<Key.space><Key.shift>Madrid<Key.space><Key.shift_r>S<Key.backspace><Key.backspace>,<Key.space><Key.shift_r>Spain
Screenshot: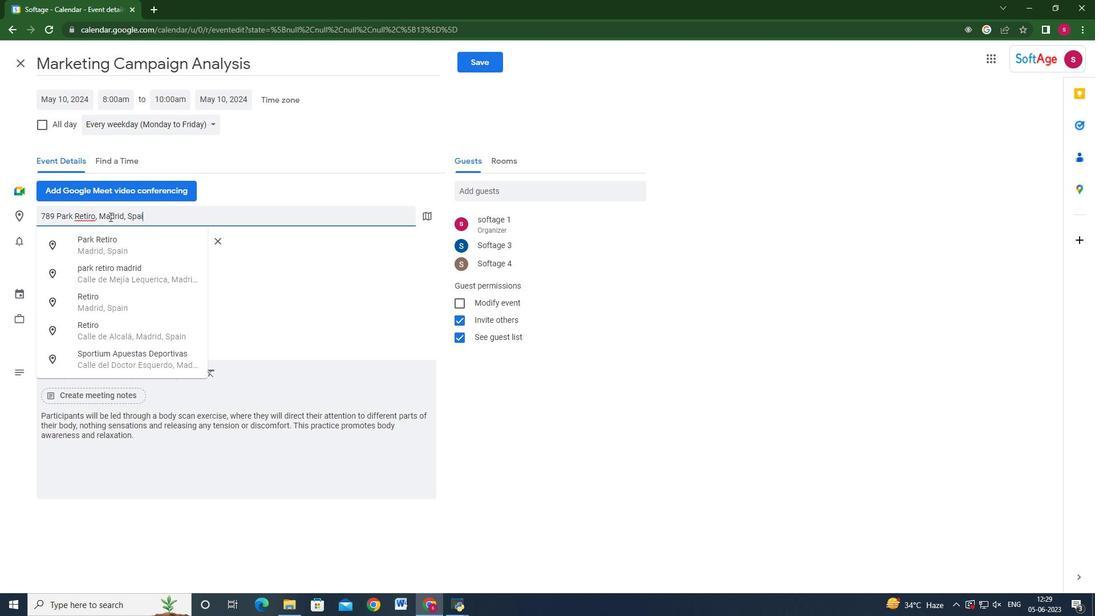 
Action: Mouse moved to (495, 64)
Screenshot: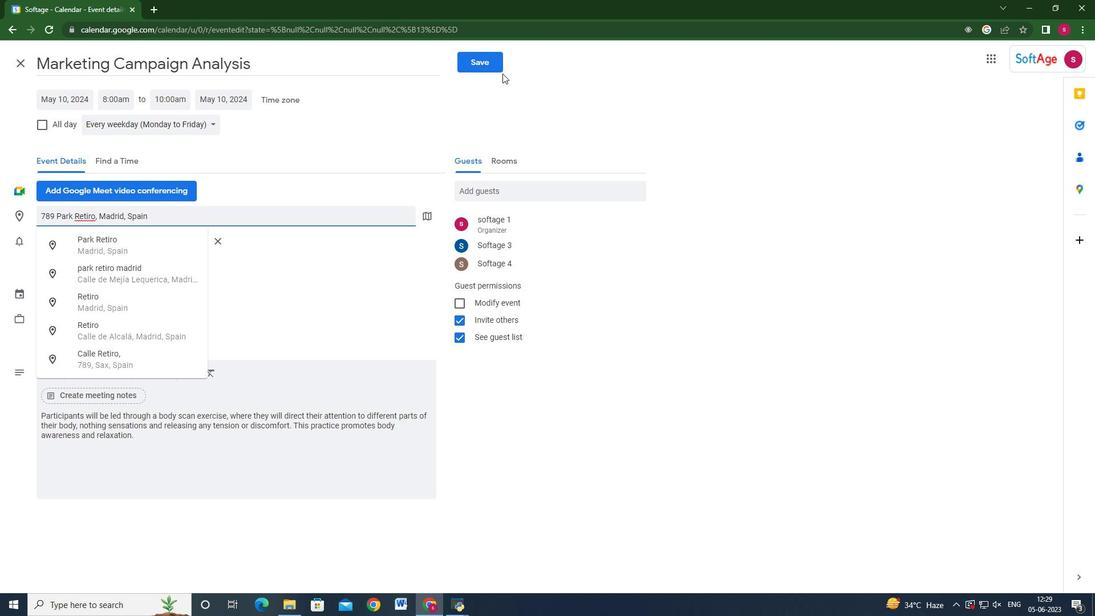 
Action: Mouse pressed left at (495, 64)
Screenshot: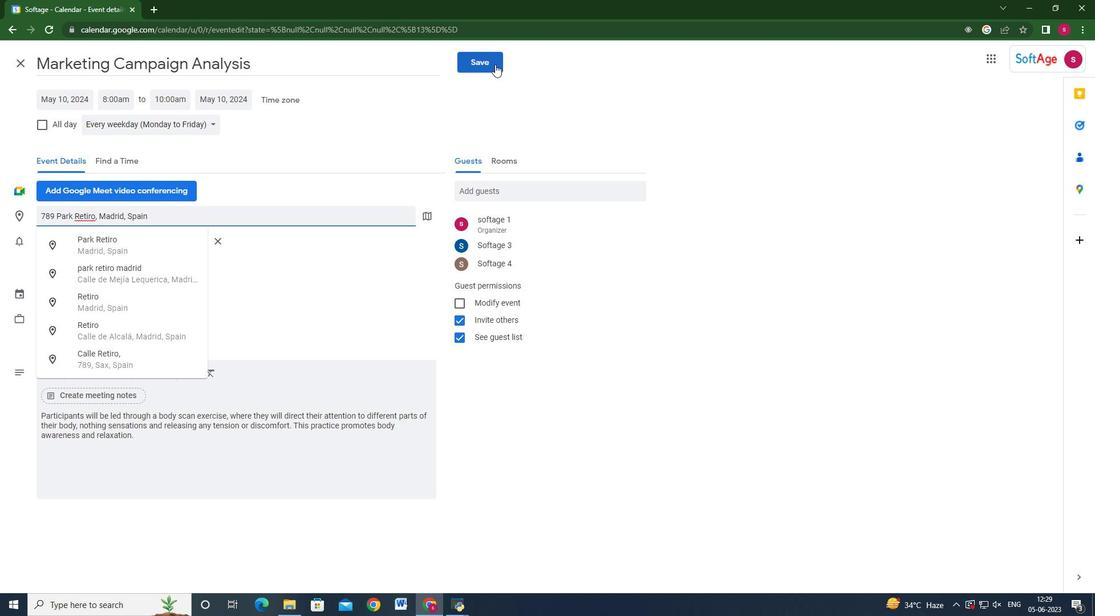 
Action: Mouse moved to (655, 350)
Screenshot: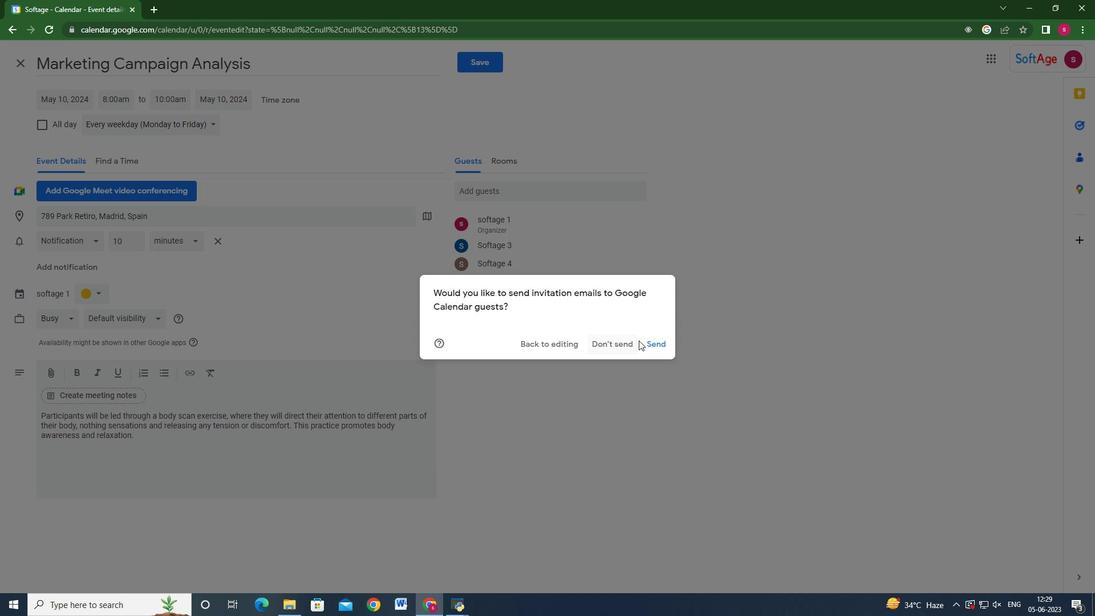 
Action: Mouse pressed left at (655, 350)
Screenshot: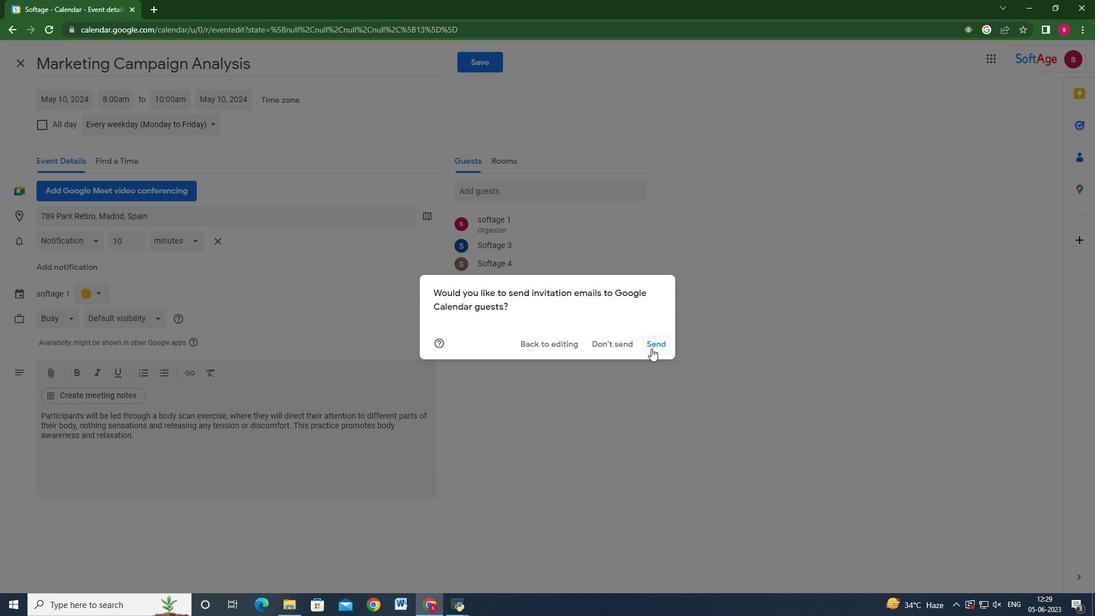 
Action: Mouse moved to (796, 366)
Screenshot: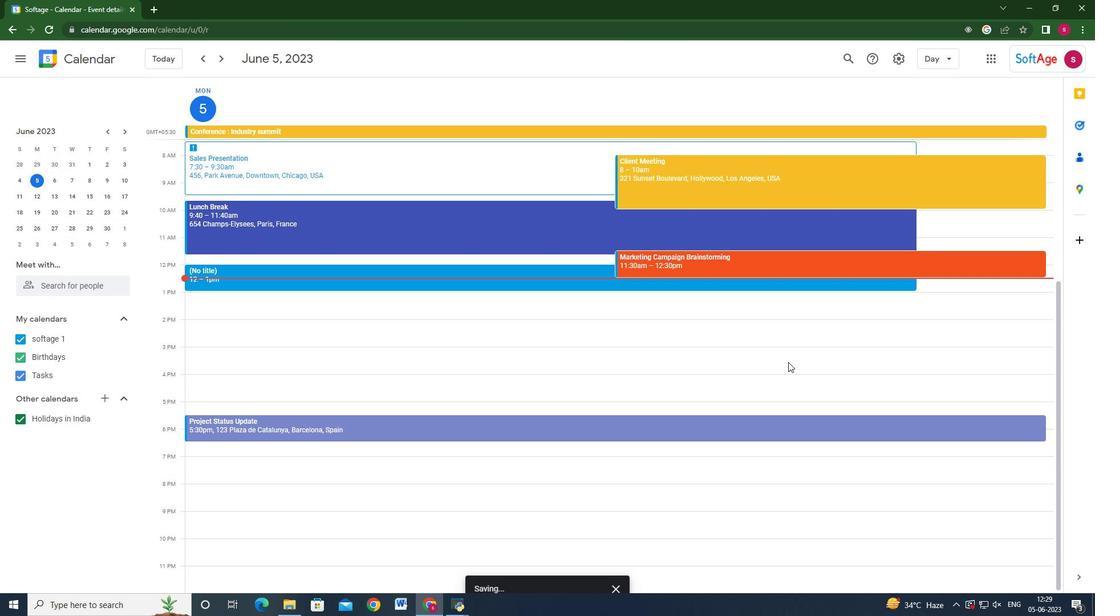 
